 Task: Explore Airbnb accommodation in Rybinsk, Russia from 27th January 2024 to 29th January 2024 for 2 adults. Place can be entire room with 2 bedrooms having 2 beds and 1 bathroom. Property type can be flat.
Action: Mouse moved to (421, 115)
Screenshot: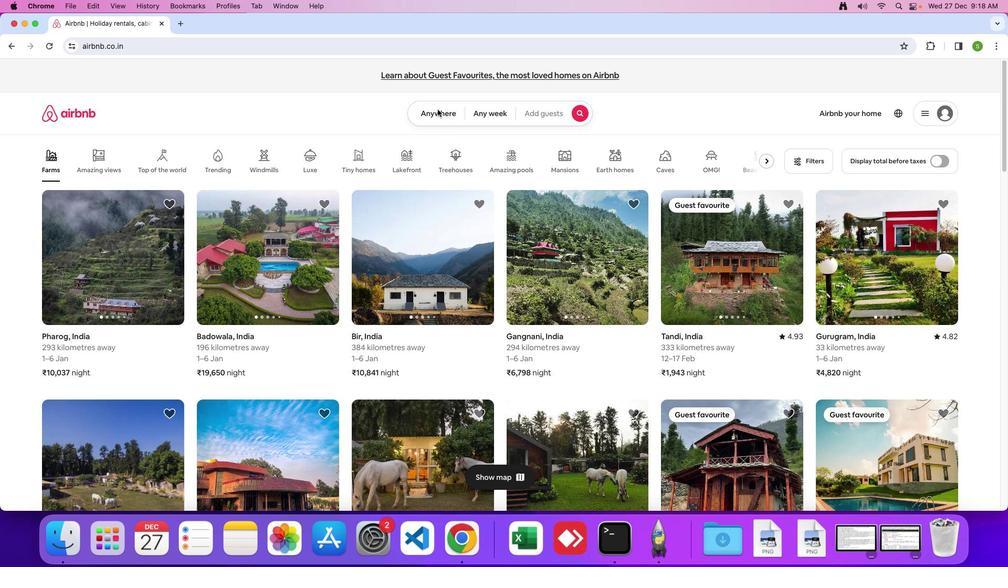 
Action: Mouse pressed left at (421, 115)
Screenshot: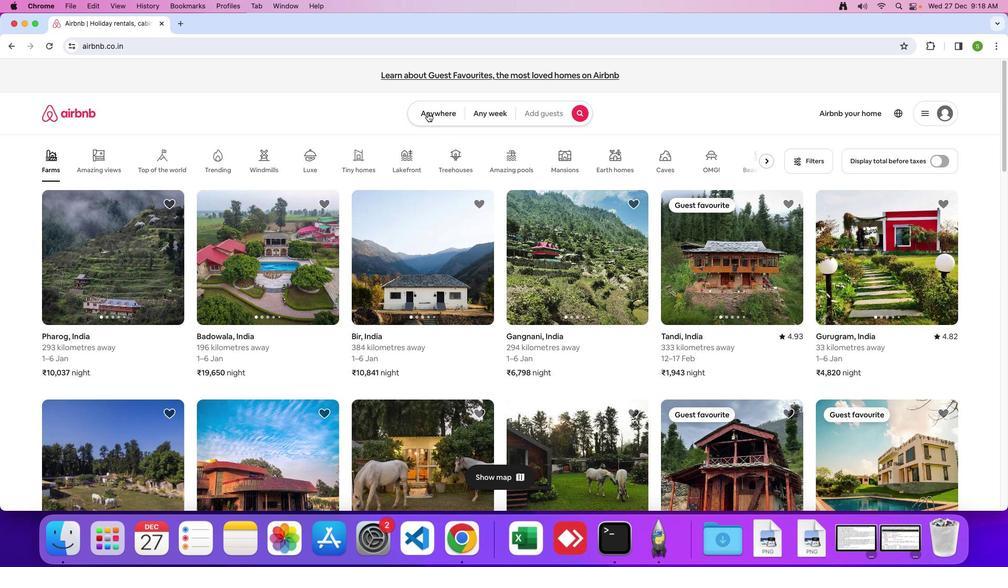 
Action: Mouse moved to (411, 117)
Screenshot: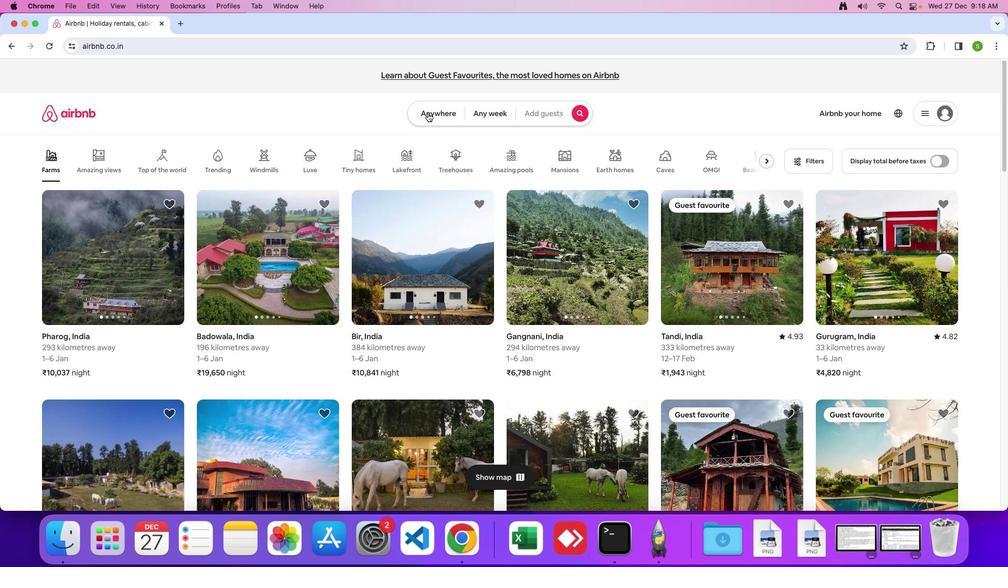 
Action: Mouse pressed left at (411, 117)
Screenshot: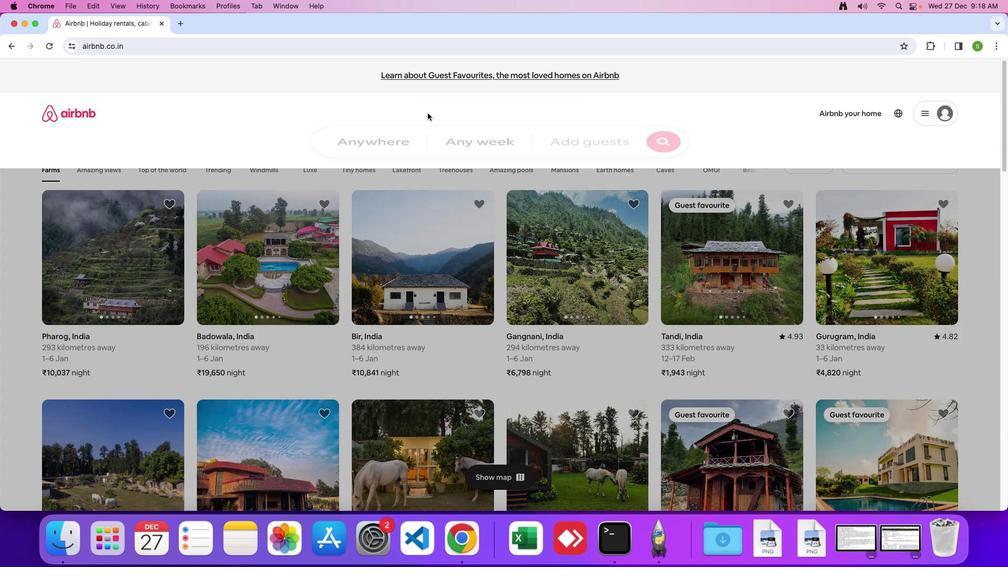 
Action: Mouse moved to (353, 148)
Screenshot: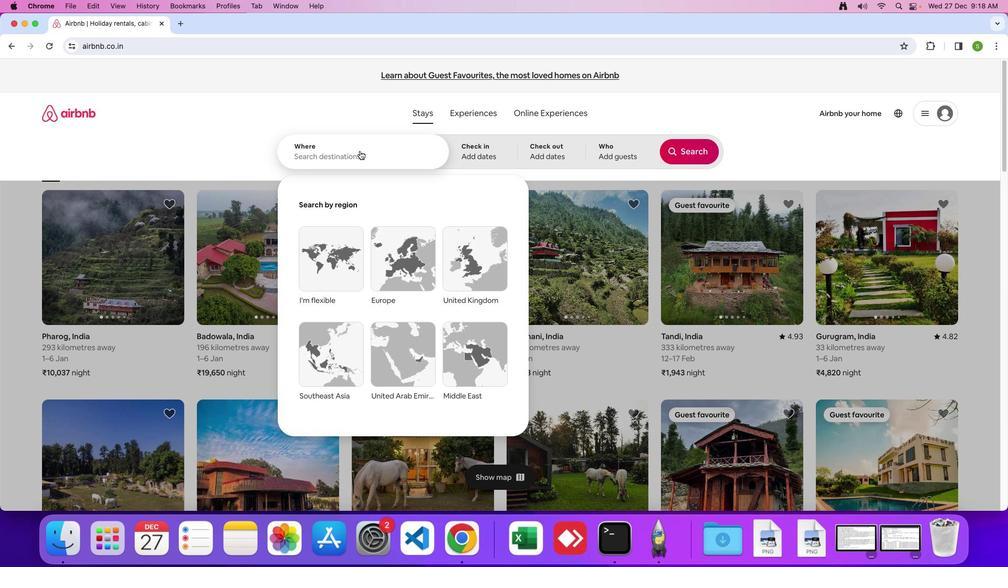 
Action: Mouse pressed left at (353, 148)
Screenshot: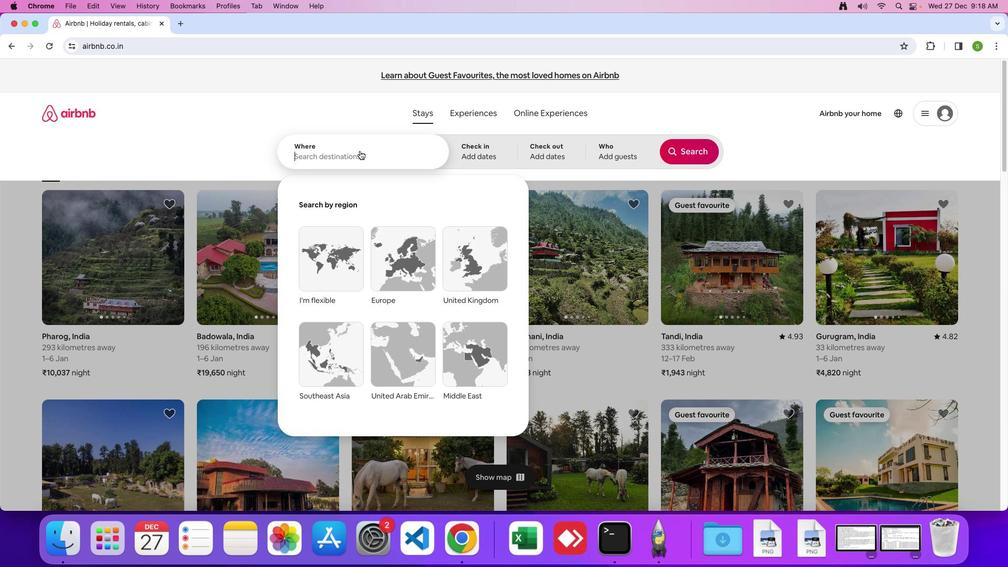 
Action: Key pressed 'R'Key.caps_lock'y''b''i''n''s''k'','Key.spaceKey.shift'R''u''s''s''i''a'Key.enter
Screenshot: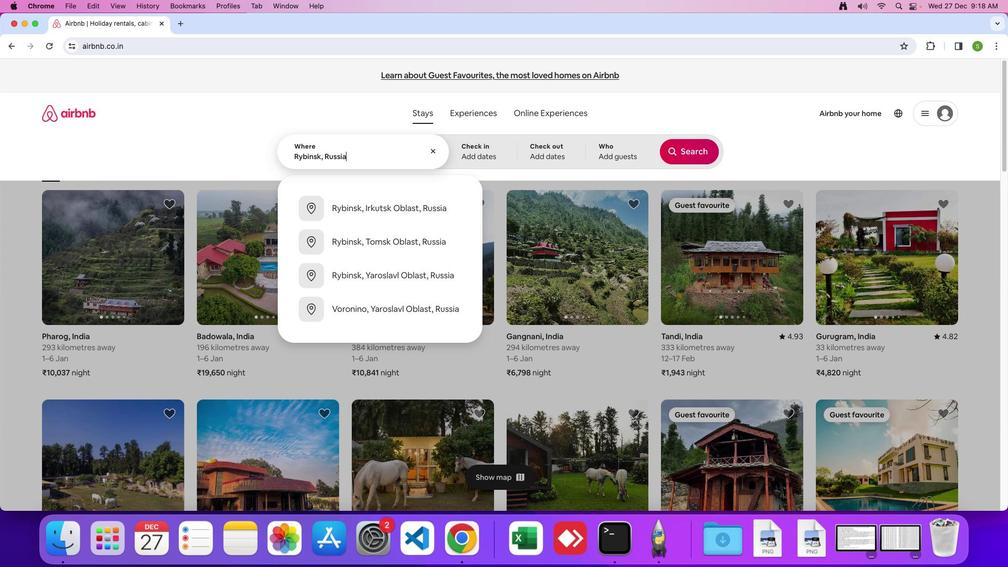 
Action: Mouse moved to (626, 311)
Screenshot: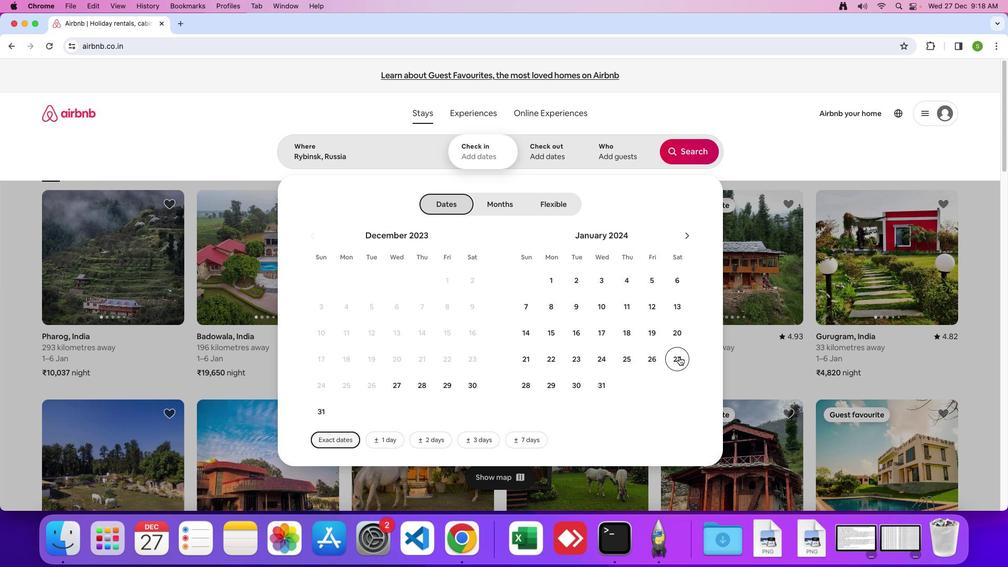 
Action: Mouse pressed left at (626, 311)
Screenshot: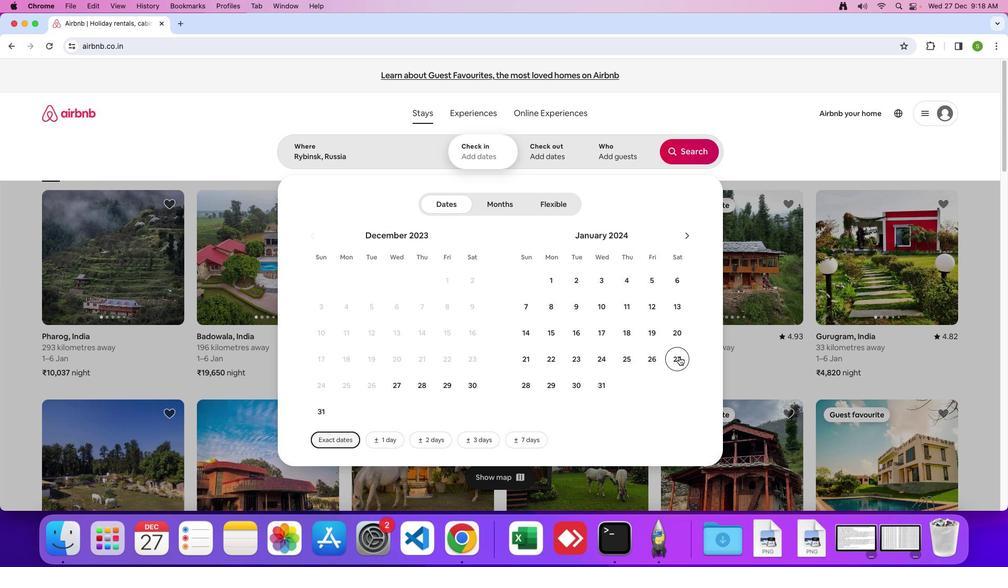 
Action: Mouse moved to (511, 337)
Screenshot: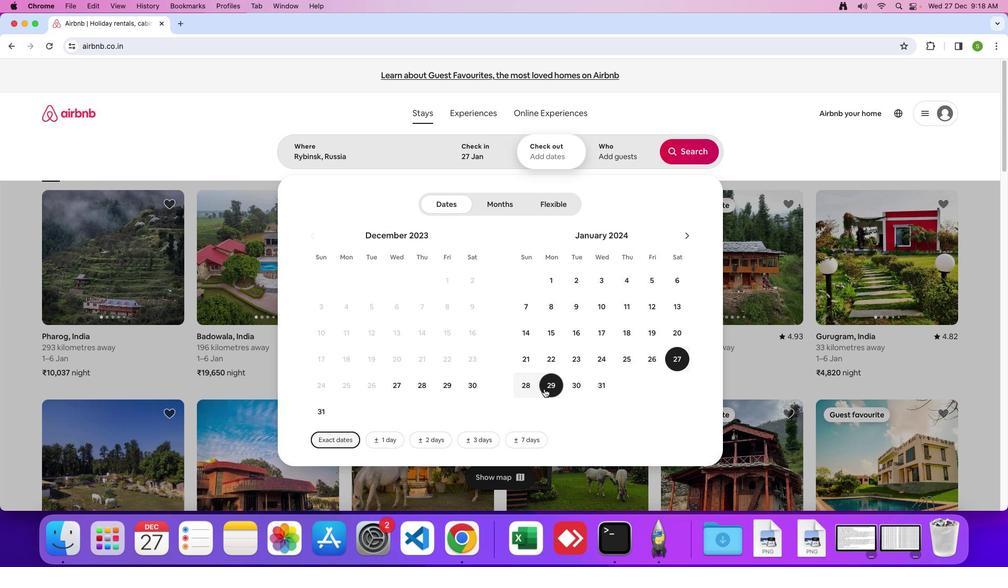 
Action: Mouse pressed left at (511, 337)
Screenshot: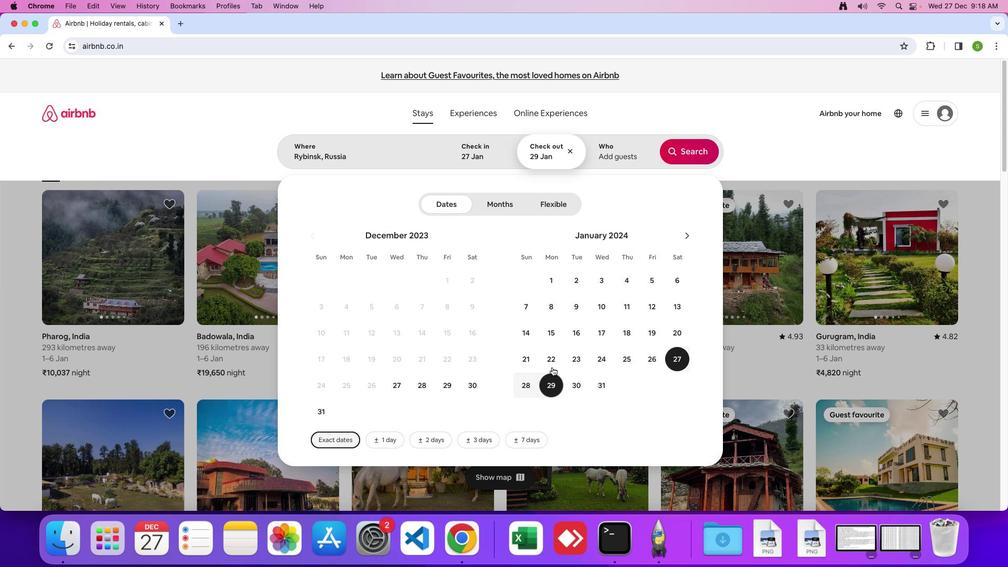 
Action: Mouse moved to (568, 154)
Screenshot: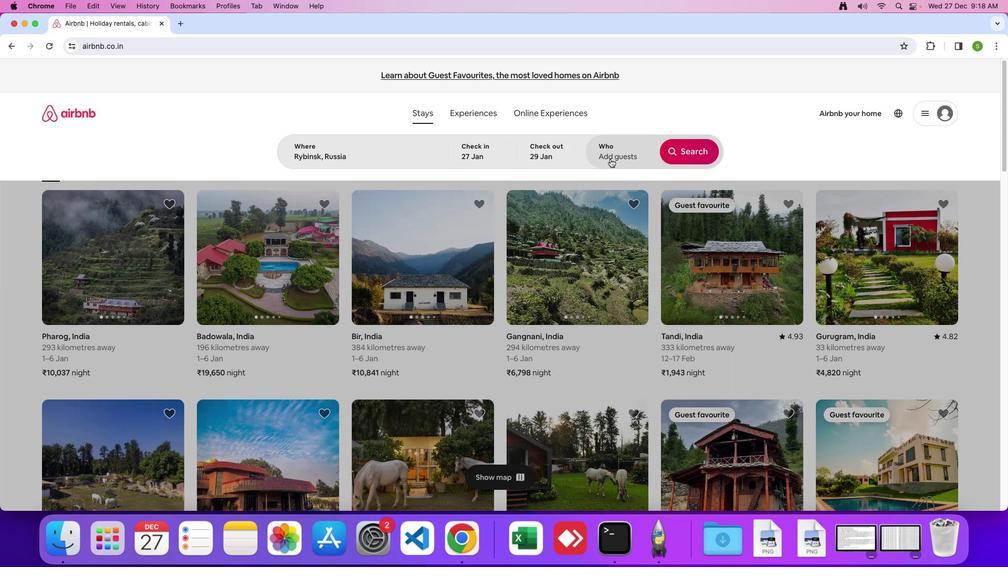 
Action: Mouse pressed left at (568, 154)
Screenshot: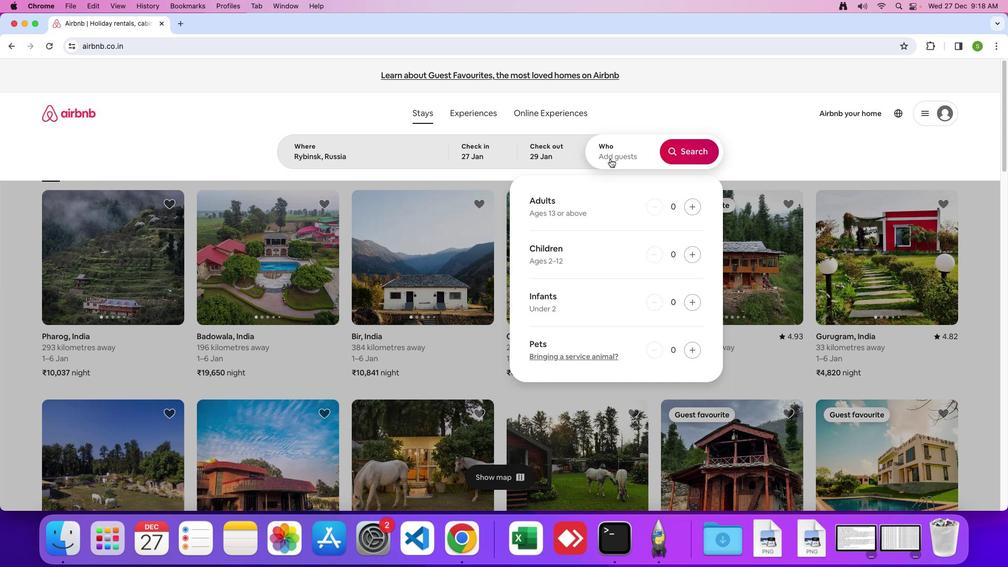 
Action: Mouse moved to (634, 192)
Screenshot: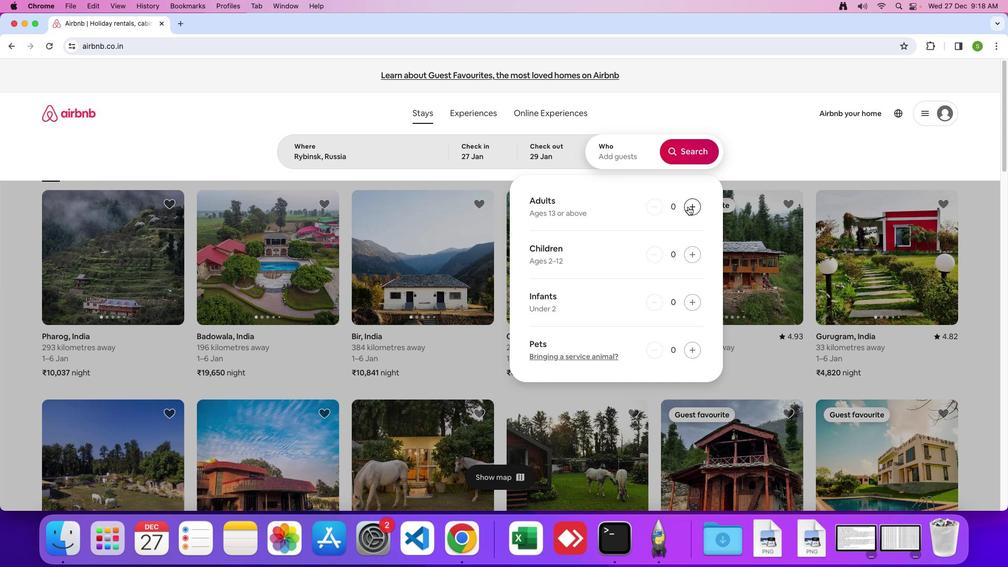 
Action: Mouse pressed left at (634, 192)
Screenshot: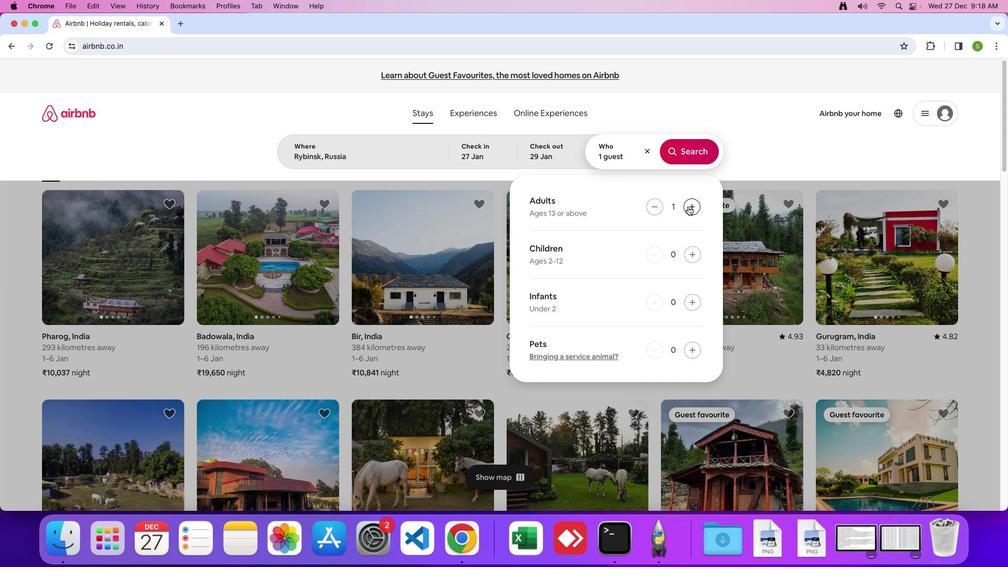 
Action: Mouse pressed left at (634, 192)
Screenshot: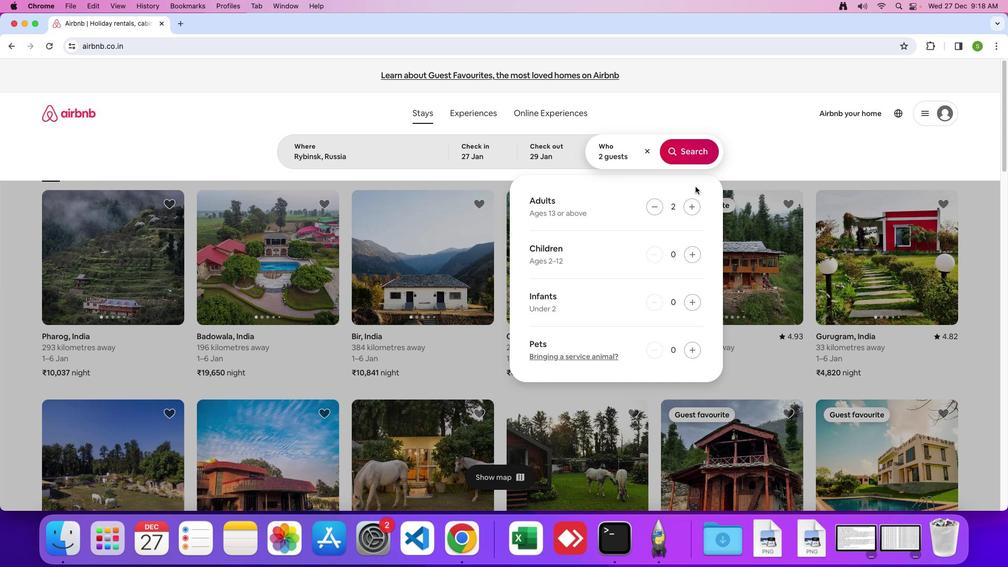 
Action: Mouse moved to (641, 148)
Screenshot: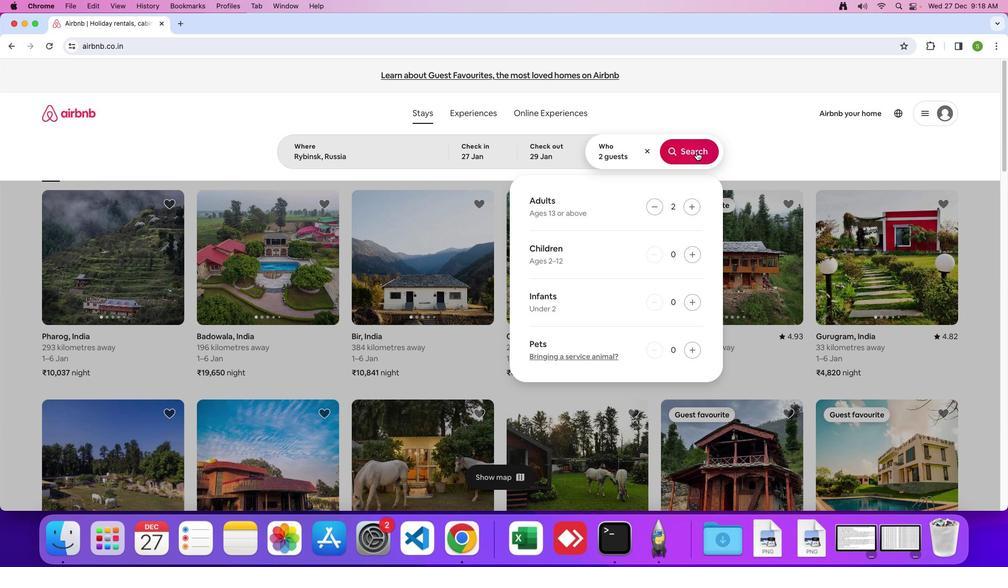 
Action: Mouse pressed left at (641, 148)
Screenshot: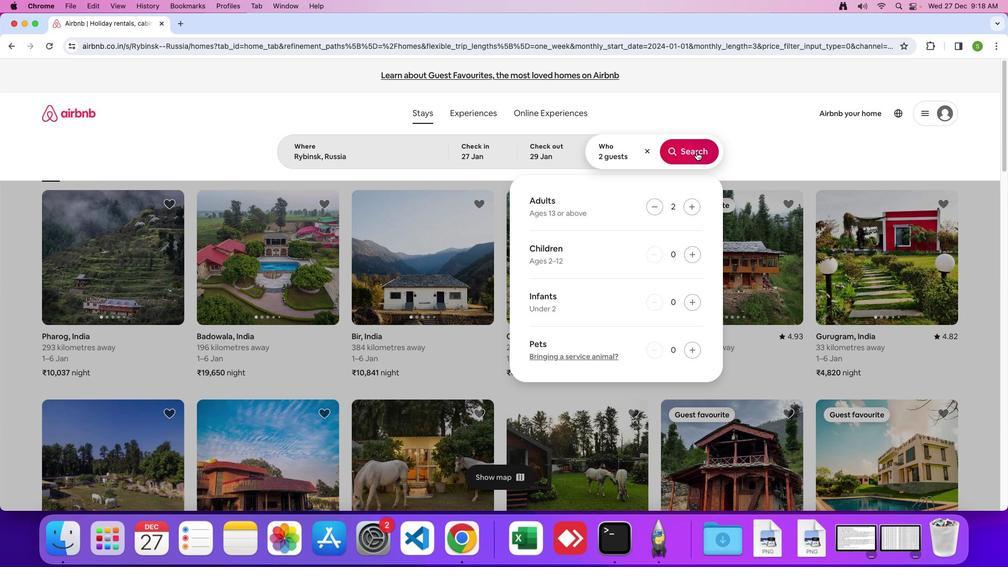 
Action: Mouse moved to (769, 123)
Screenshot: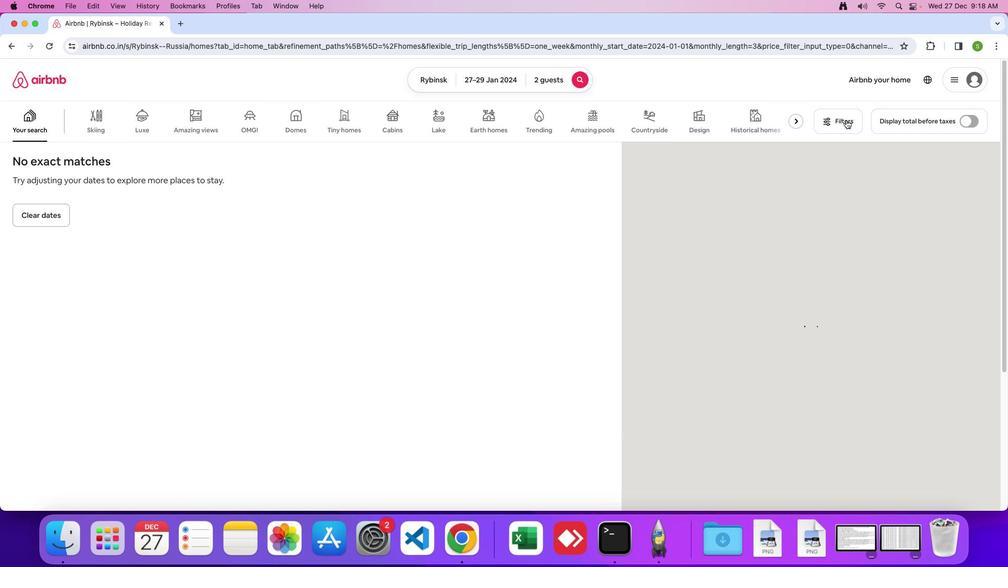 
Action: Mouse pressed left at (769, 123)
Screenshot: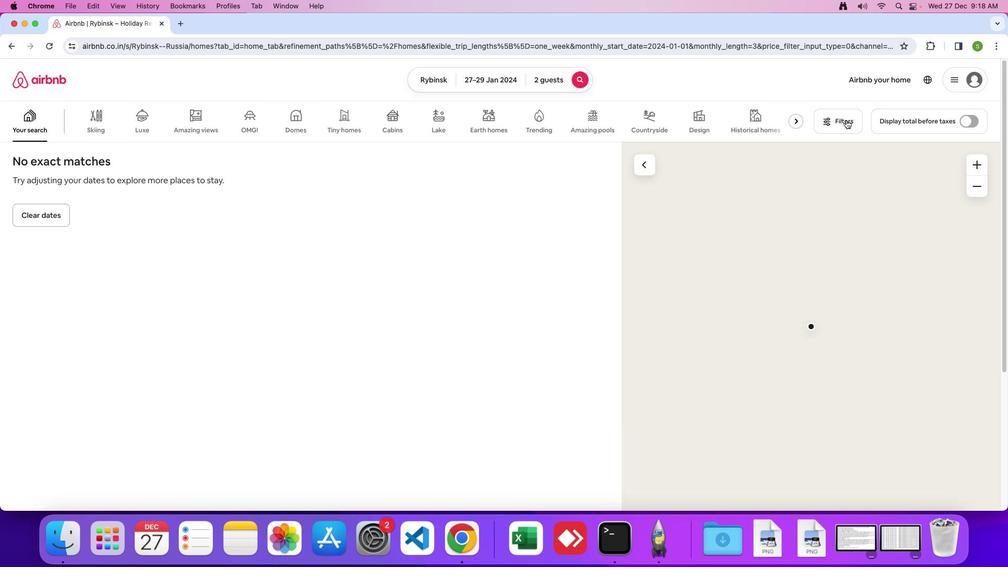 
Action: Mouse moved to (464, 279)
Screenshot: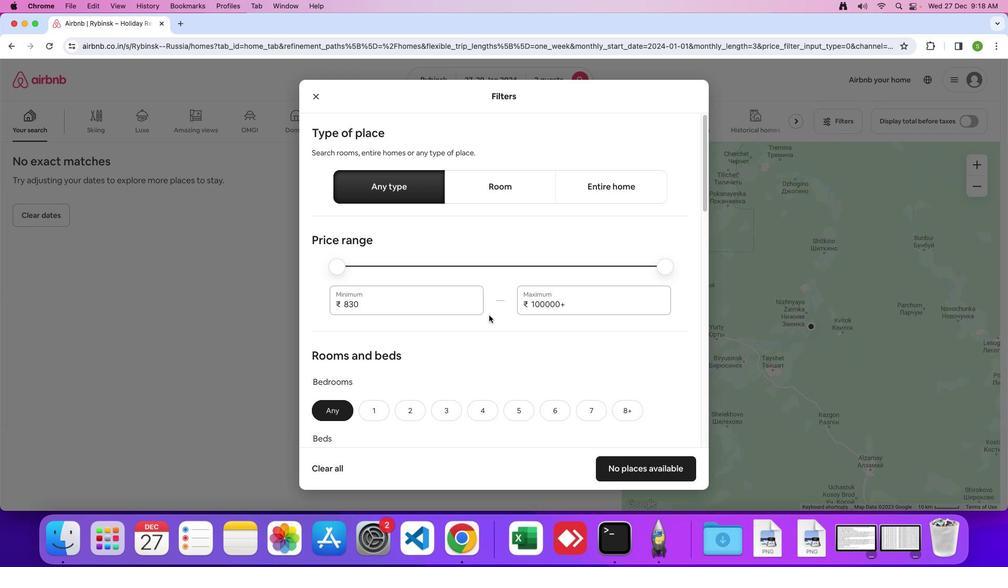 
Action: Mouse scrolled (464, 279) with delta (46, 27)
Screenshot: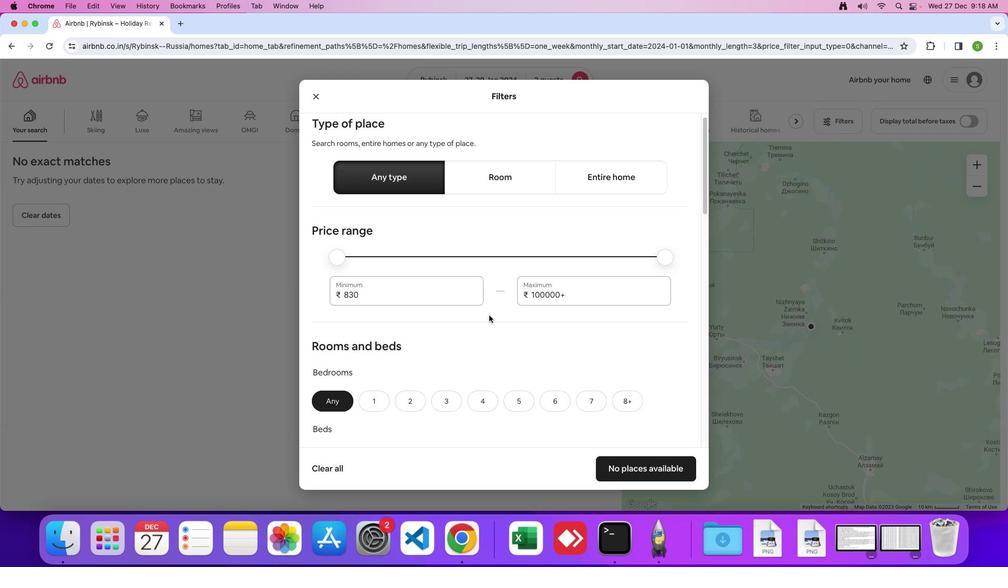 
Action: Mouse scrolled (464, 279) with delta (46, 27)
Screenshot: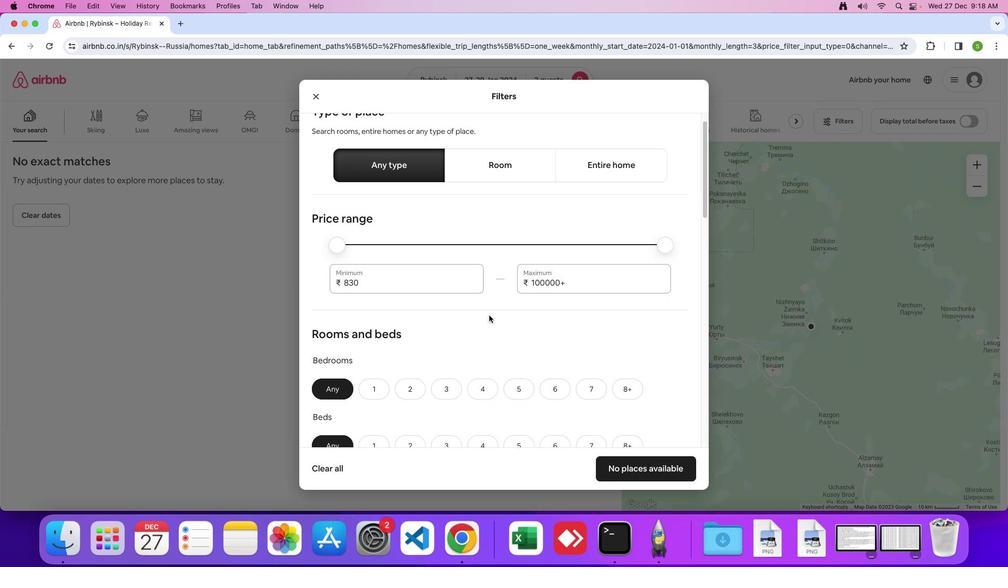 
Action: Mouse scrolled (464, 279) with delta (46, 27)
Screenshot: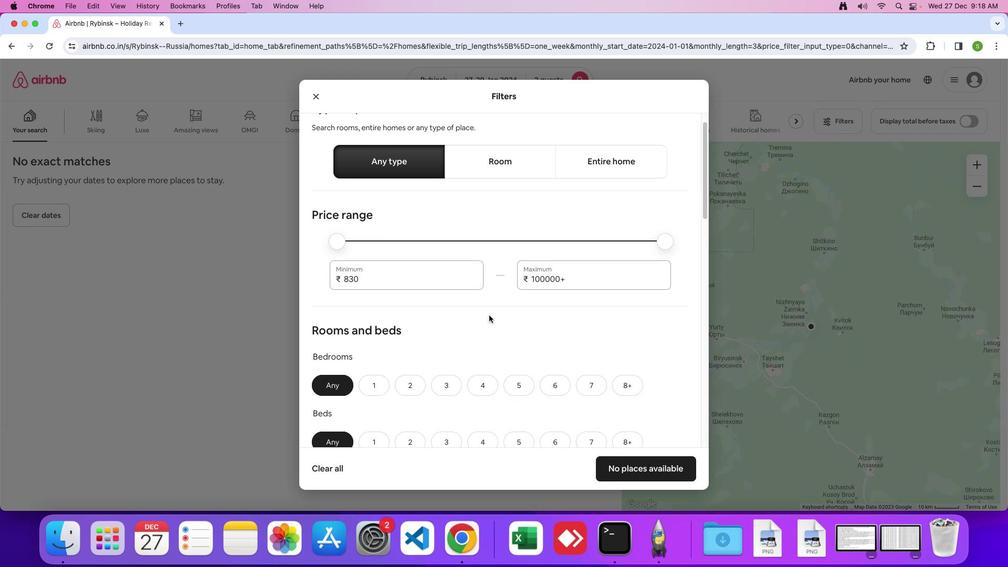 
Action: Mouse scrolled (464, 279) with delta (46, 27)
Screenshot: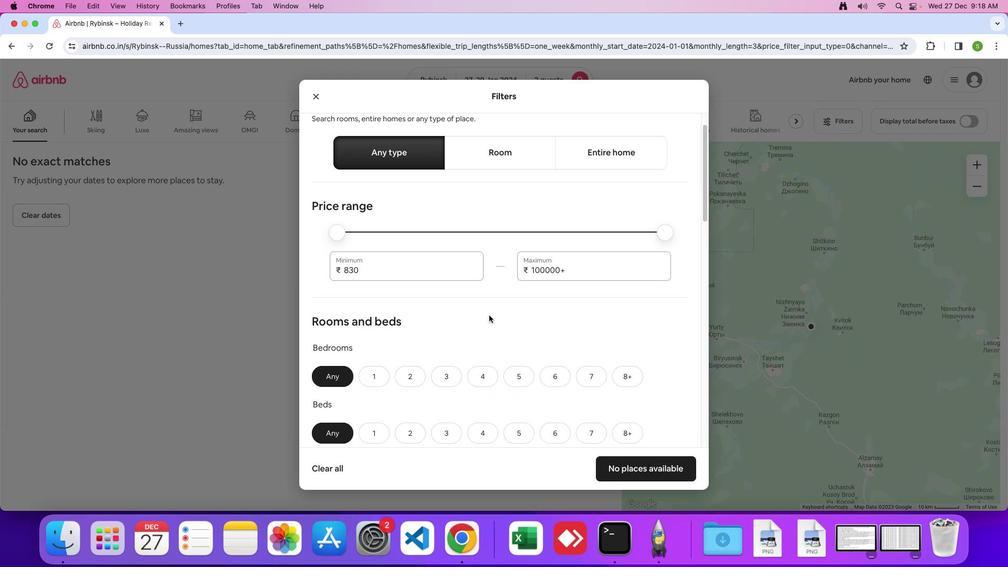 
Action: Mouse scrolled (464, 279) with delta (46, 27)
Screenshot: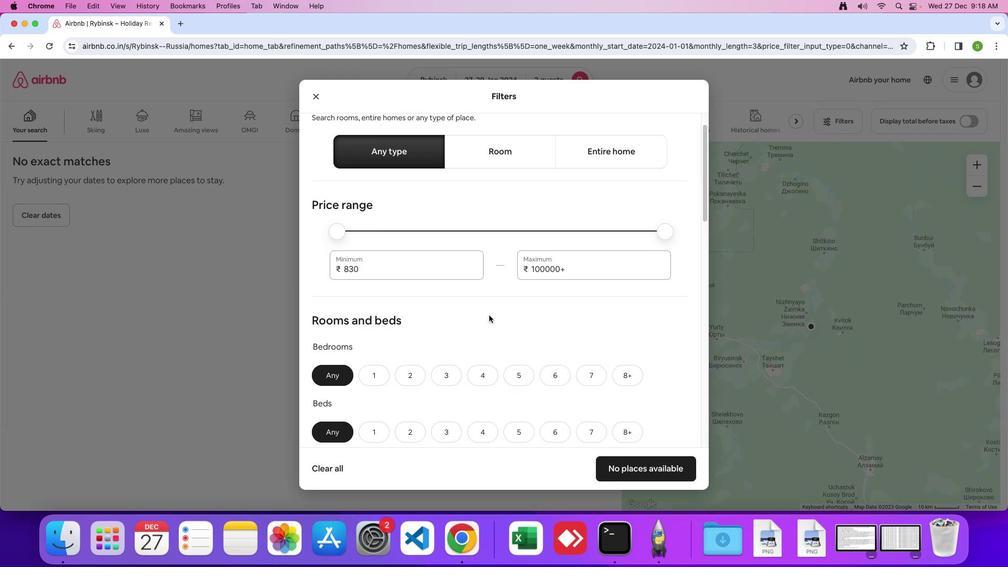 
Action: Mouse scrolled (464, 279) with delta (46, 27)
Screenshot: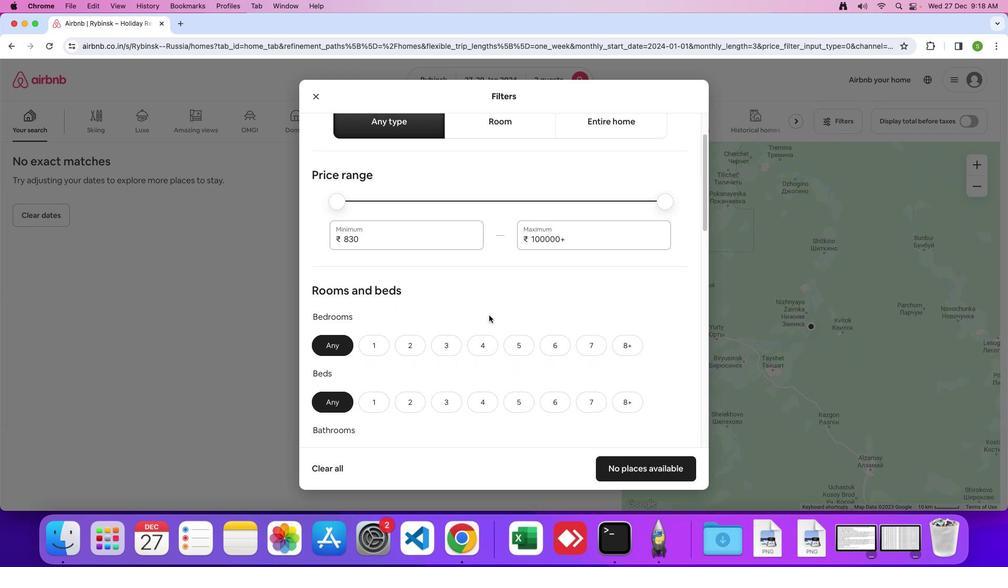 
Action: Mouse scrolled (464, 279) with delta (46, 27)
Screenshot: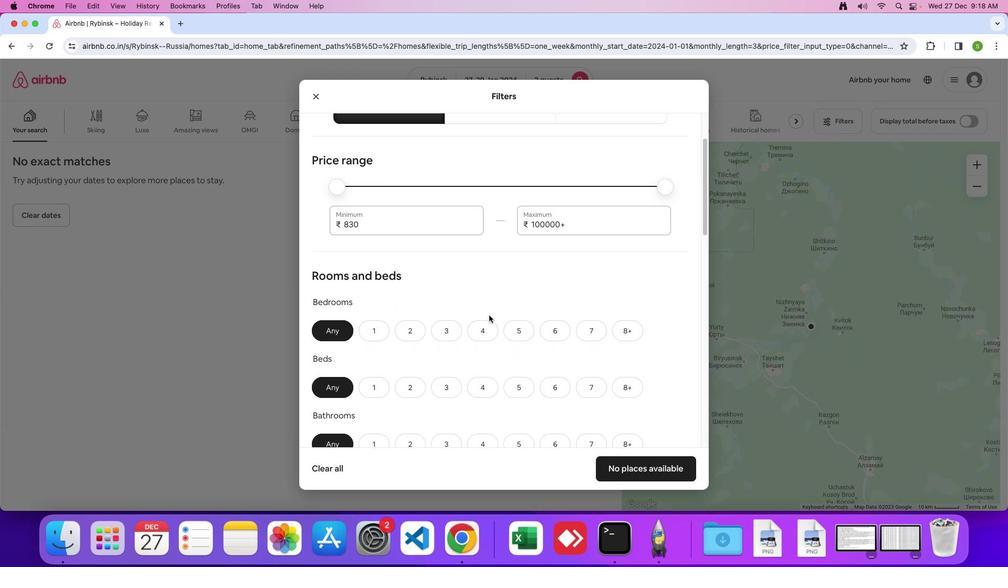 
Action: Mouse scrolled (464, 279) with delta (46, 27)
Screenshot: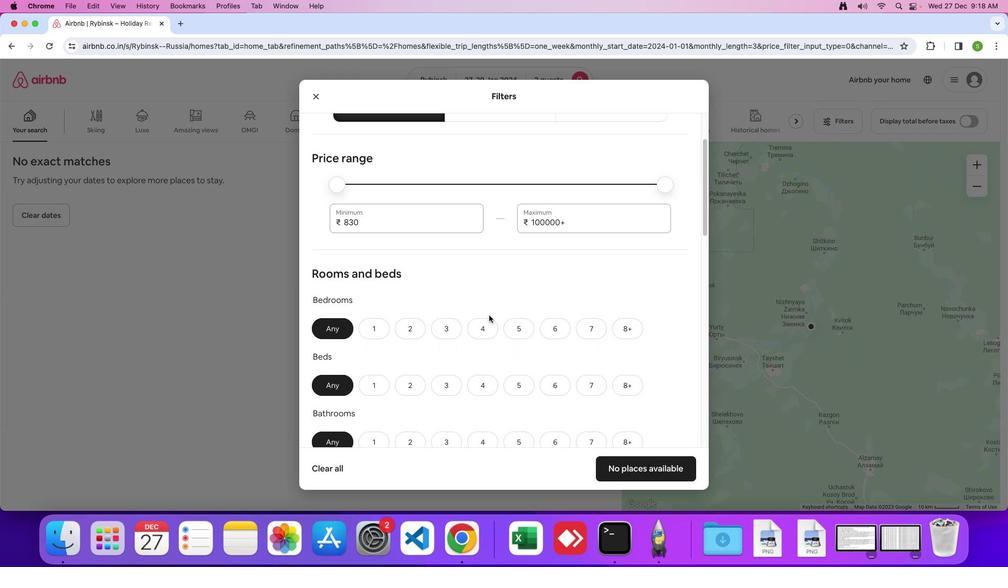 
Action: Mouse scrolled (464, 279) with delta (46, 27)
Screenshot: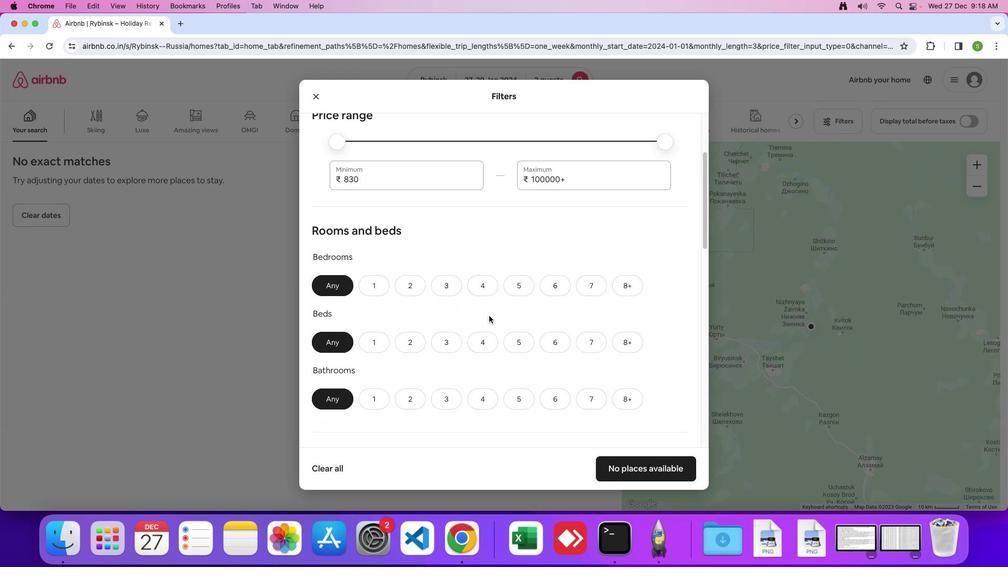 
Action: Mouse scrolled (464, 279) with delta (46, 27)
Screenshot: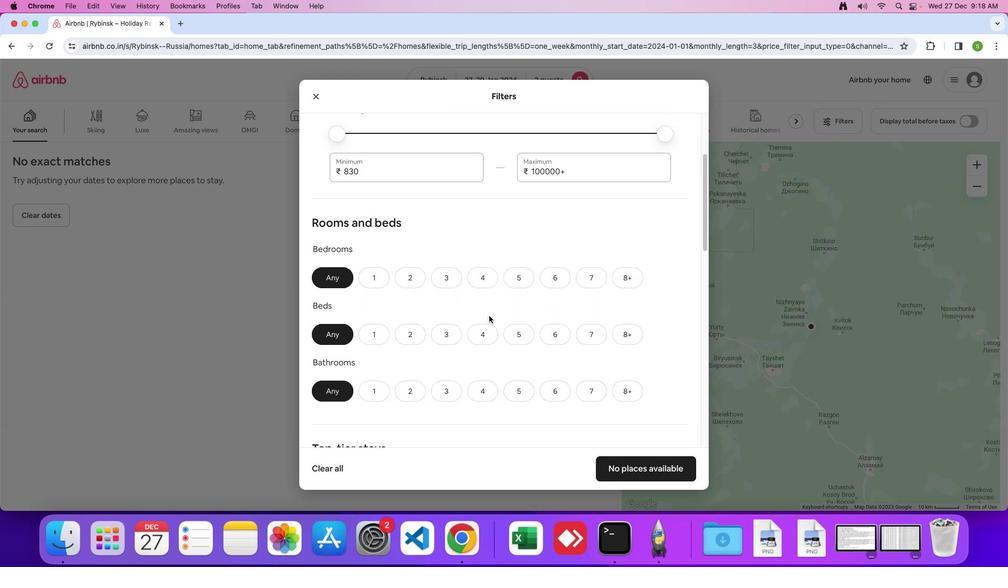 
Action: Mouse scrolled (464, 279) with delta (46, 27)
Screenshot: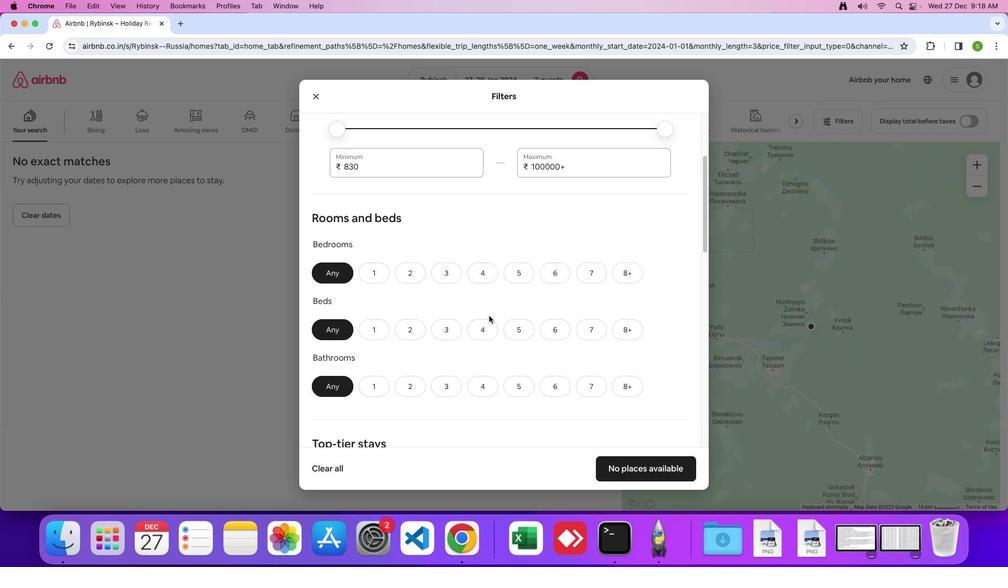 
Action: Mouse moved to (464, 279)
Screenshot: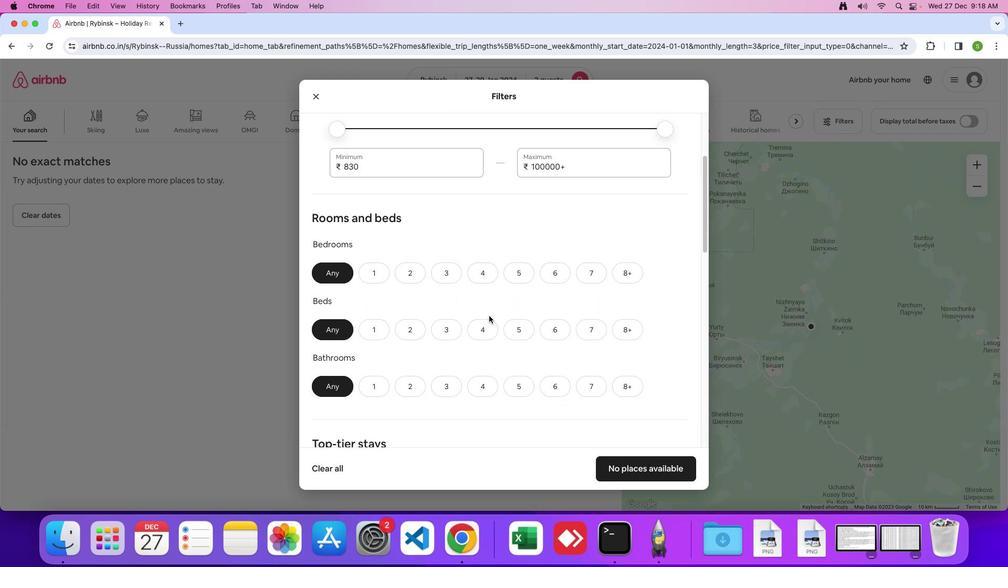 
Action: Mouse scrolled (464, 279) with delta (46, 27)
Screenshot: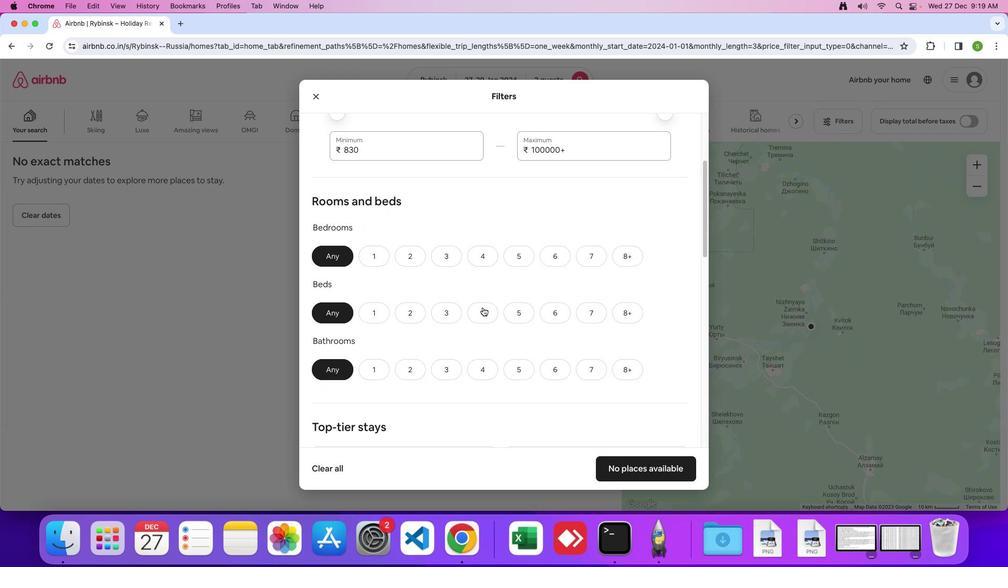 
Action: Mouse scrolled (464, 279) with delta (46, 27)
Screenshot: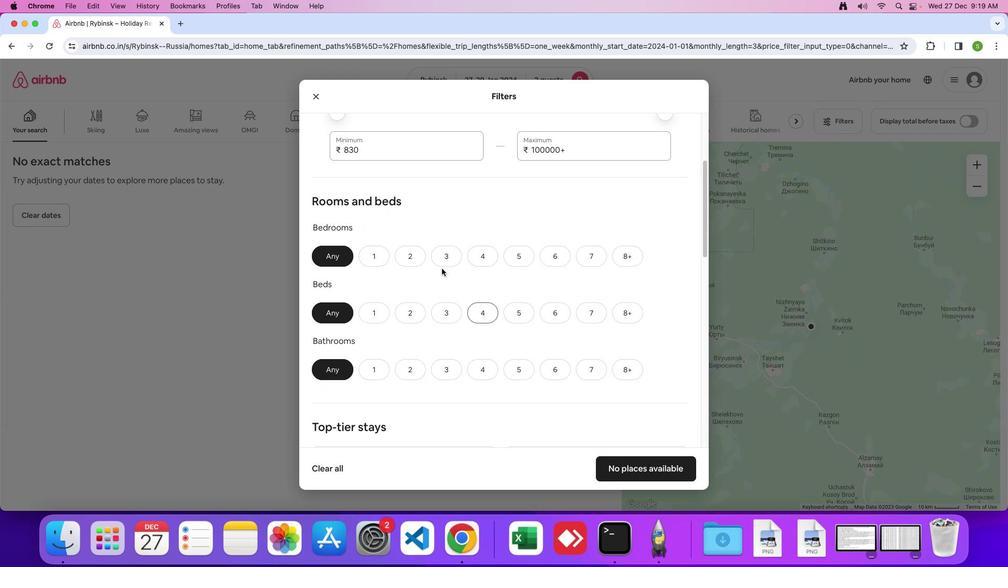 
Action: Mouse moved to (405, 231)
Screenshot: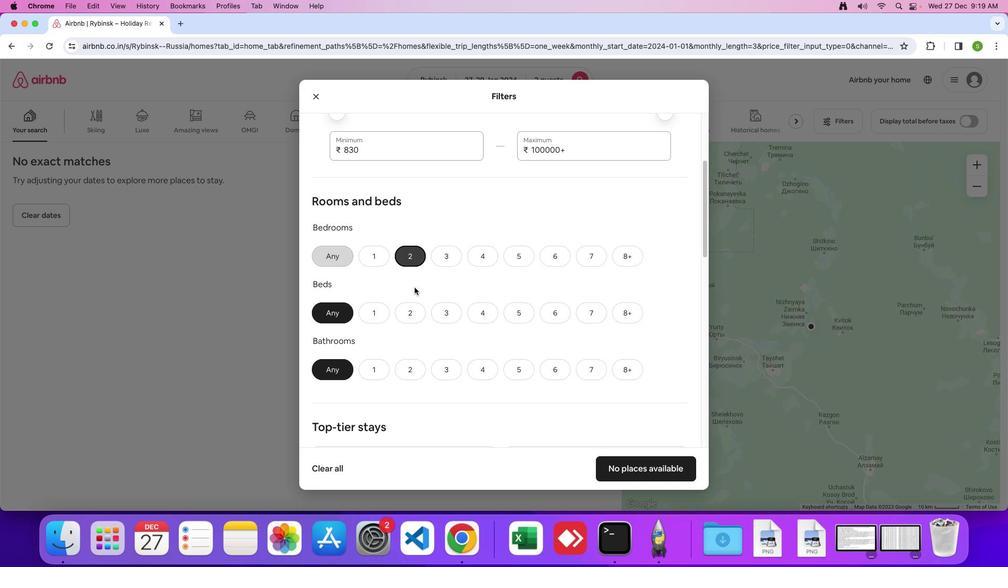 
Action: Mouse pressed left at (405, 231)
Screenshot: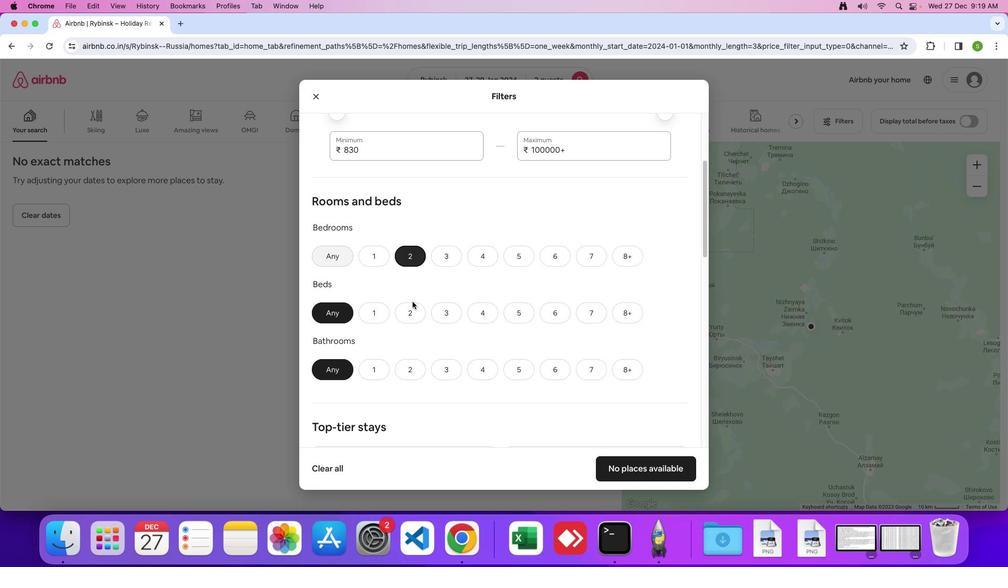 
Action: Mouse moved to (397, 278)
Screenshot: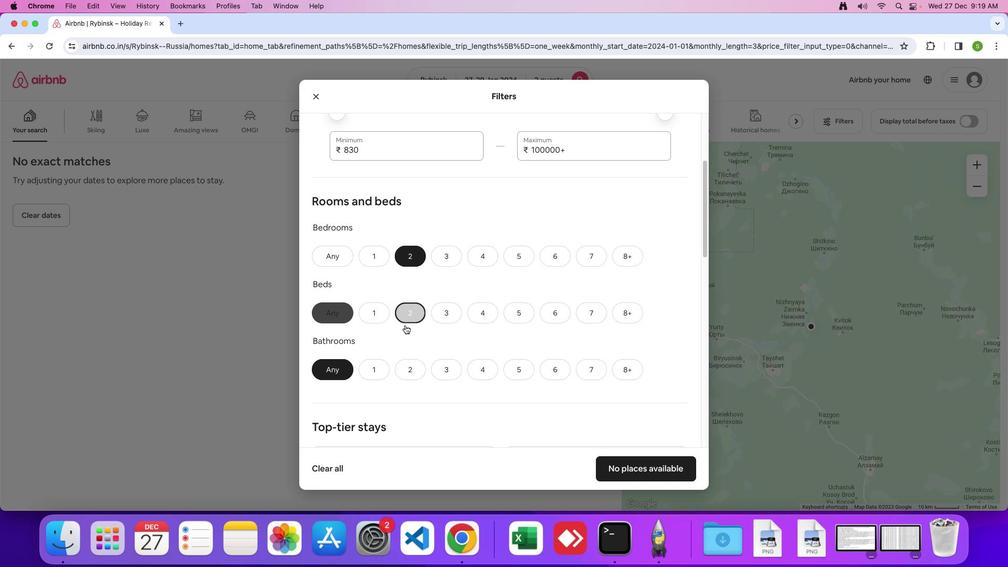 
Action: Mouse pressed left at (397, 278)
Screenshot: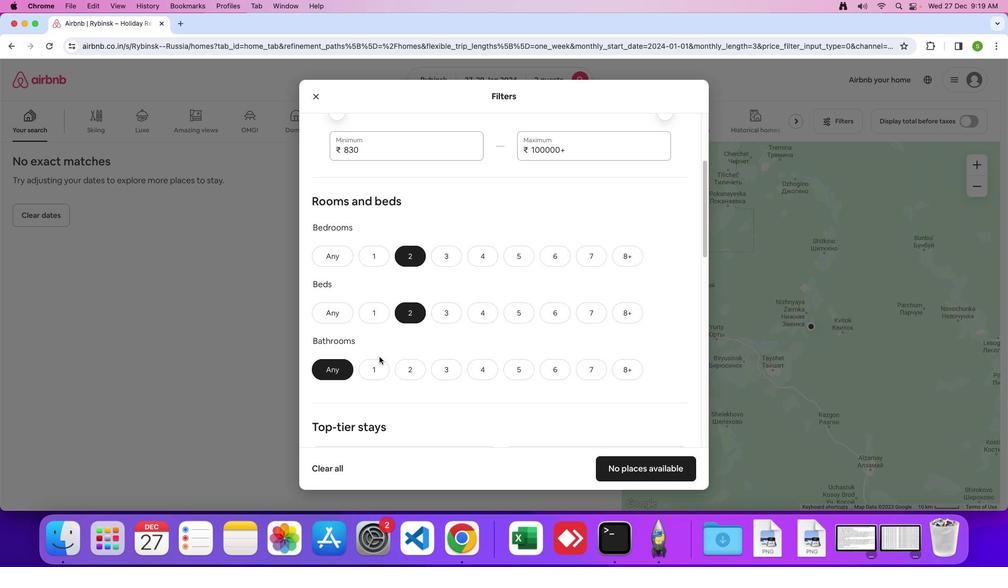 
Action: Mouse moved to (366, 318)
Screenshot: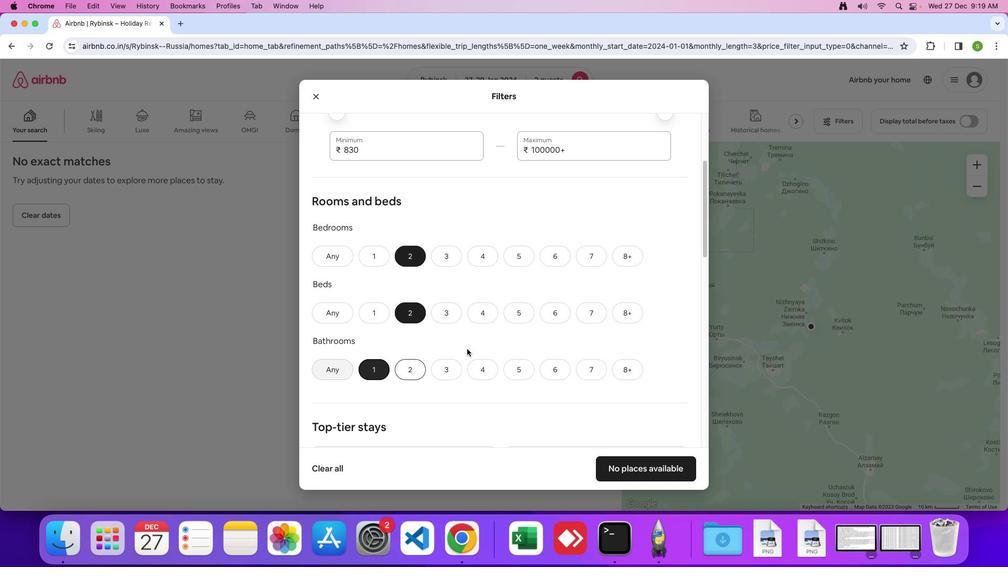 
Action: Mouse pressed left at (366, 318)
Screenshot: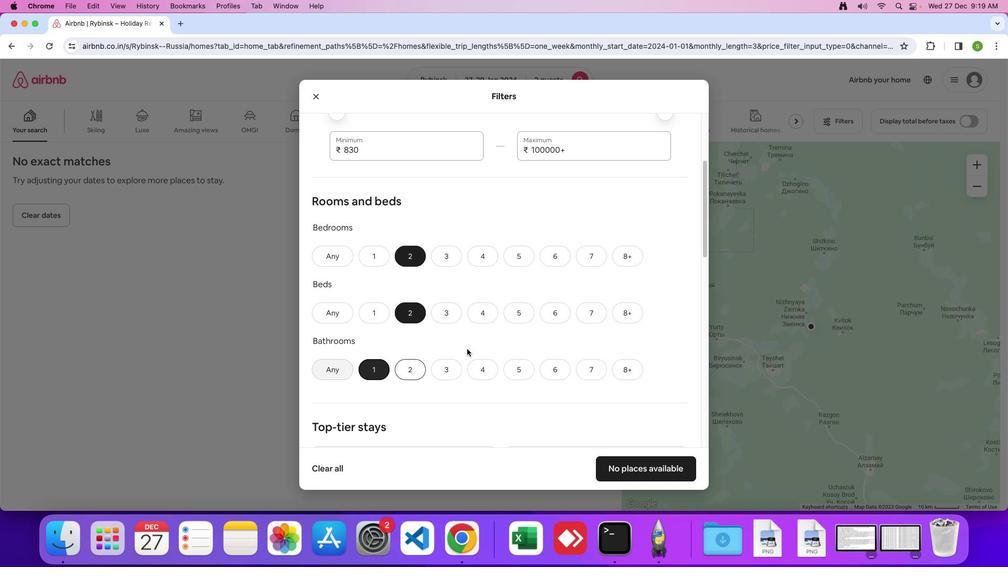 
Action: Mouse moved to (473, 297)
Screenshot: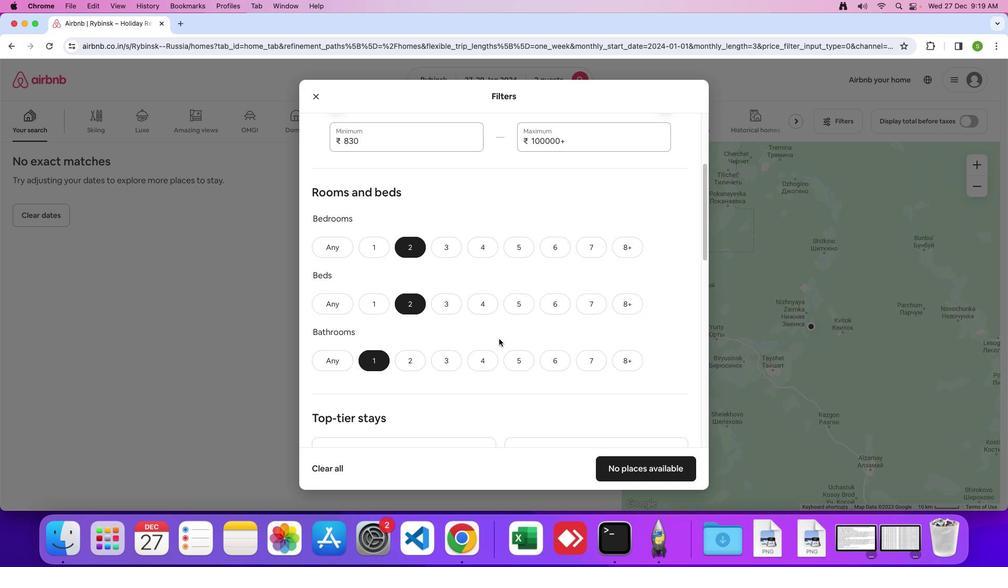 
Action: Mouse scrolled (473, 297) with delta (46, 27)
Screenshot: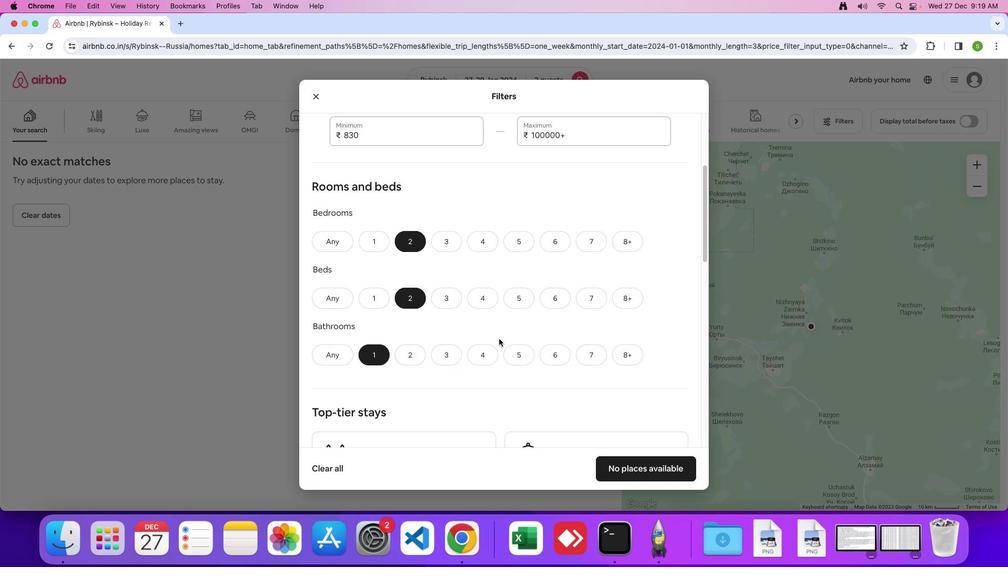 
Action: Mouse scrolled (473, 297) with delta (46, 27)
Screenshot: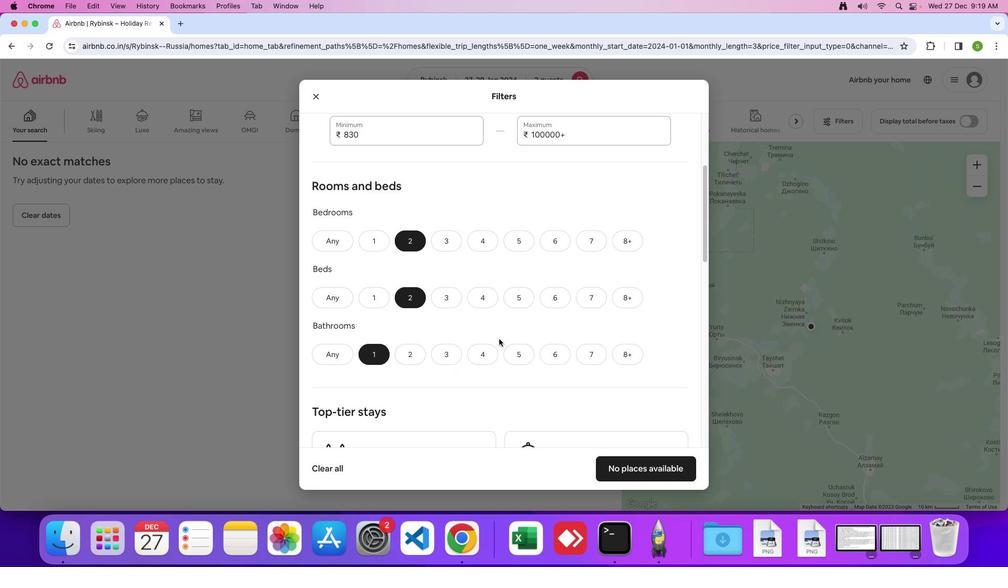 
Action: Mouse scrolled (473, 297) with delta (46, 27)
Screenshot: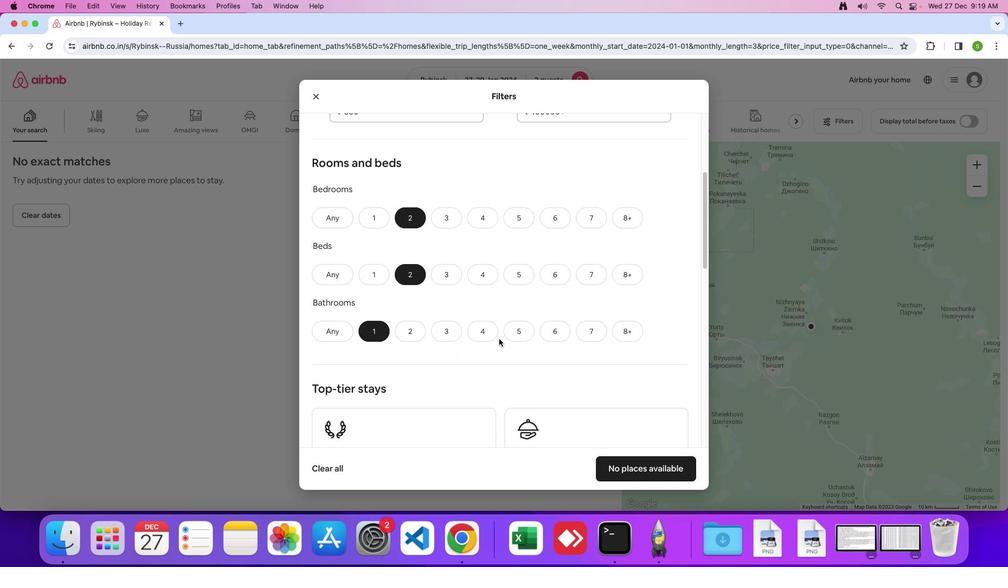 
Action: Mouse scrolled (473, 297) with delta (46, 27)
Screenshot: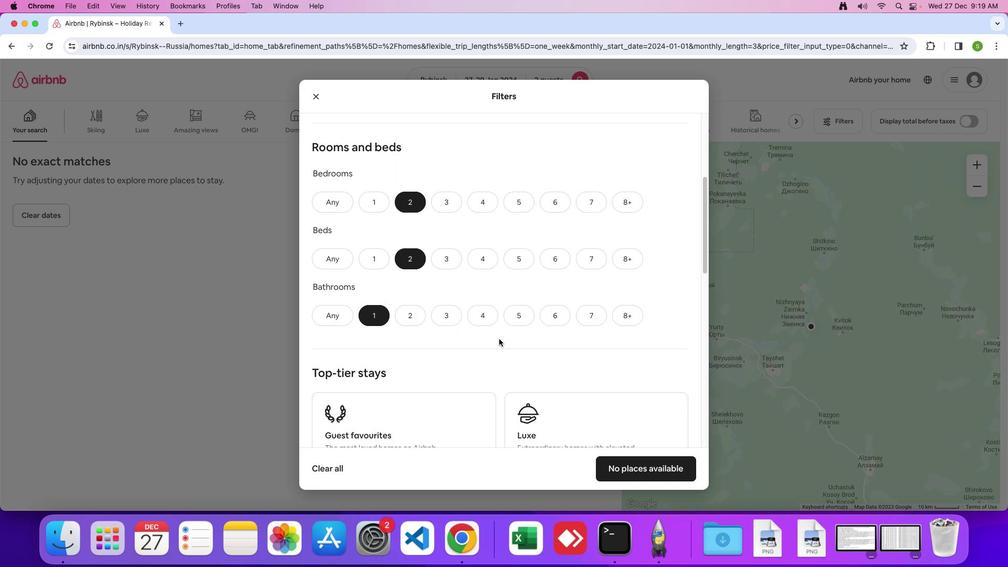 
Action: Mouse scrolled (473, 297) with delta (46, 27)
Screenshot: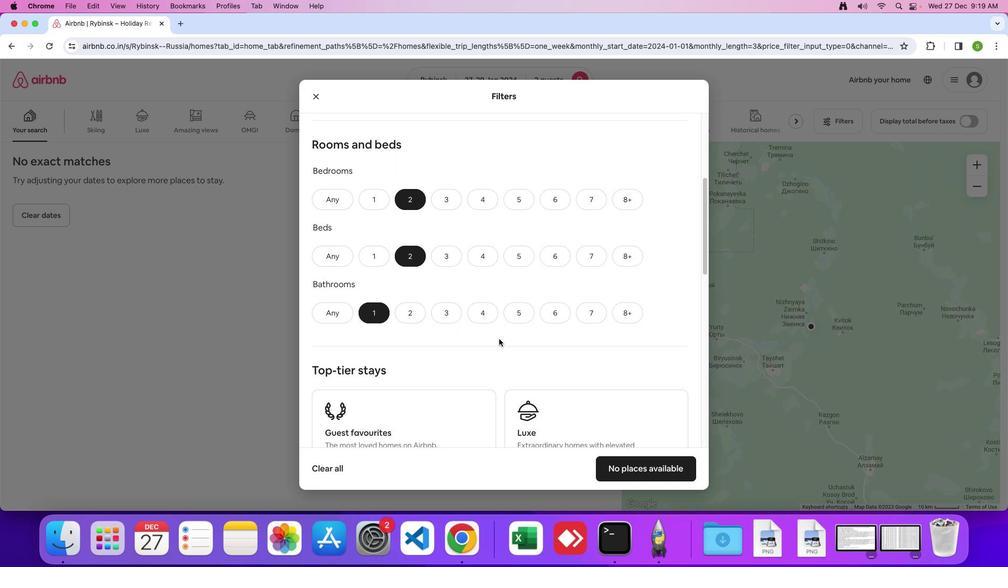
Action: Mouse scrolled (473, 297) with delta (46, 27)
Screenshot: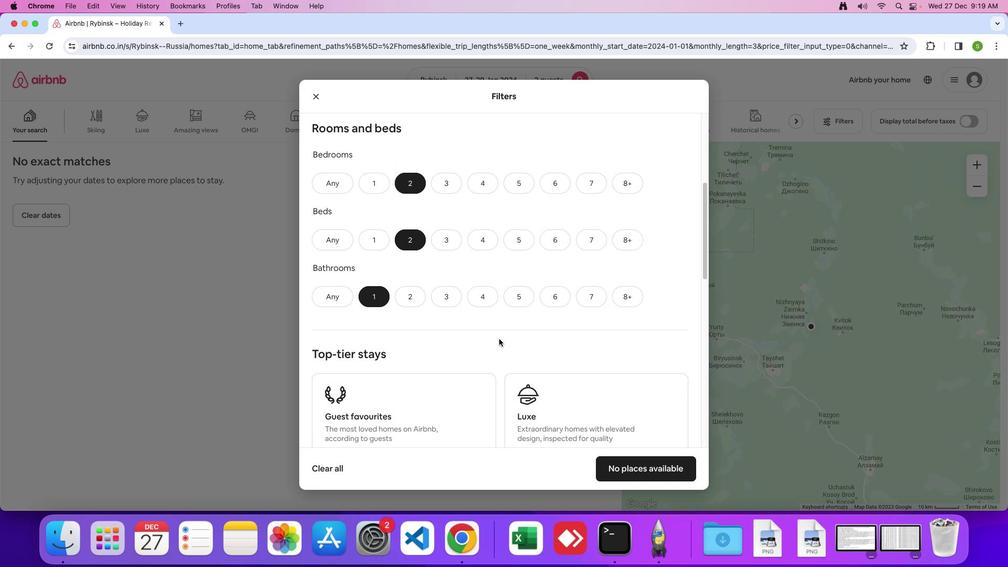 
Action: Mouse scrolled (473, 297) with delta (46, 27)
Screenshot: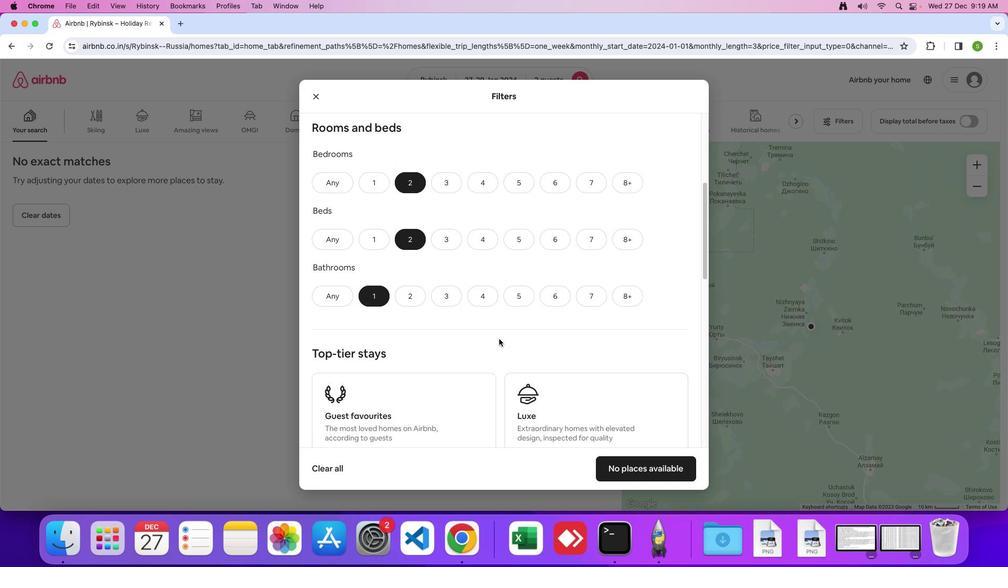 
Action: Mouse scrolled (473, 297) with delta (46, 27)
Screenshot: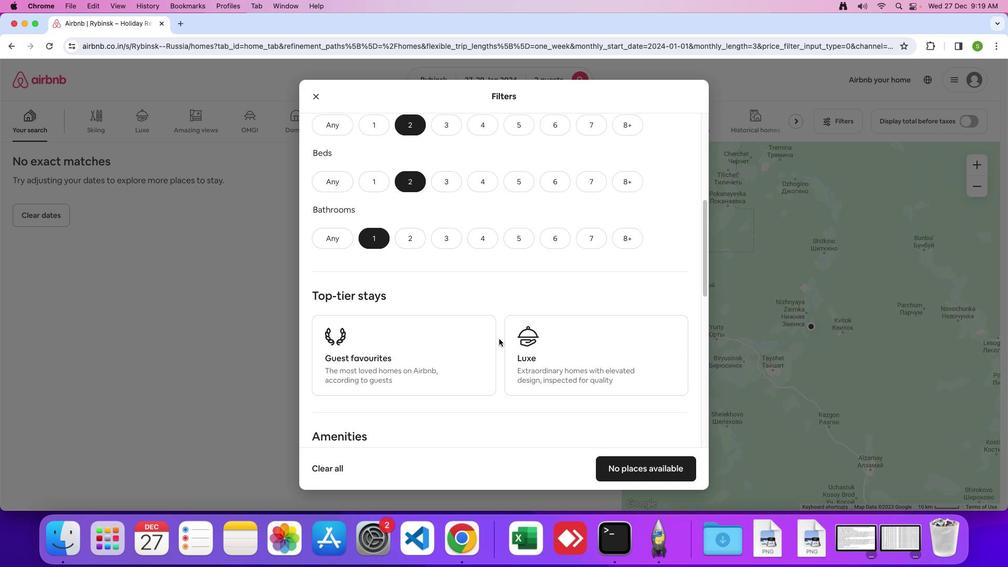 
Action: Mouse scrolled (473, 297) with delta (46, 27)
Screenshot: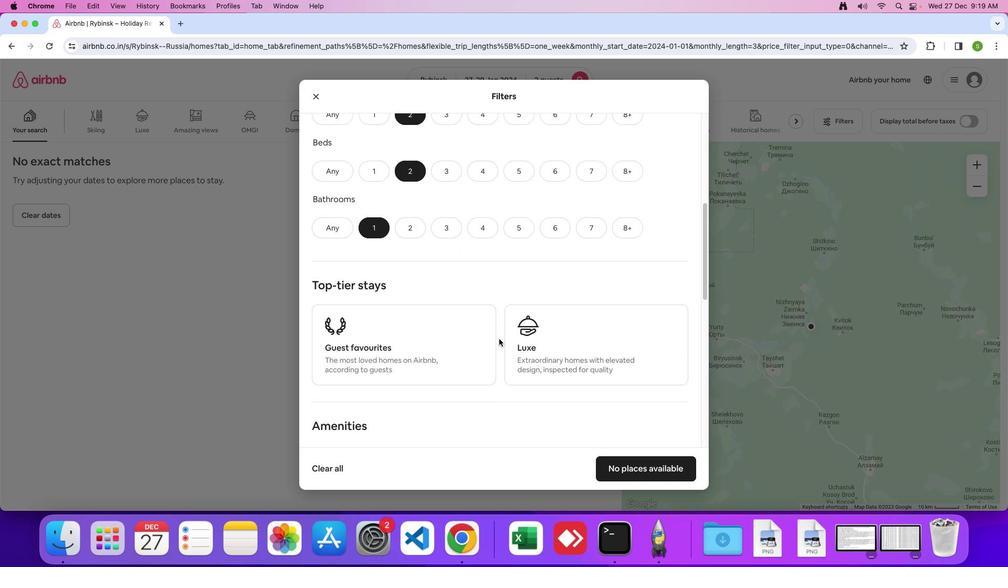 
Action: Mouse scrolled (473, 297) with delta (46, 27)
Screenshot: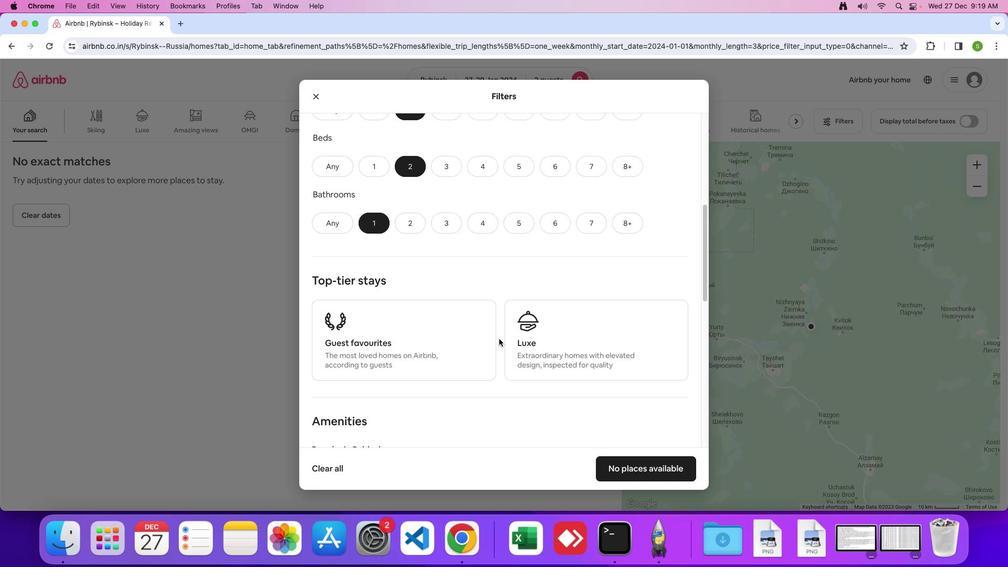 
Action: Mouse scrolled (473, 297) with delta (46, 27)
Screenshot: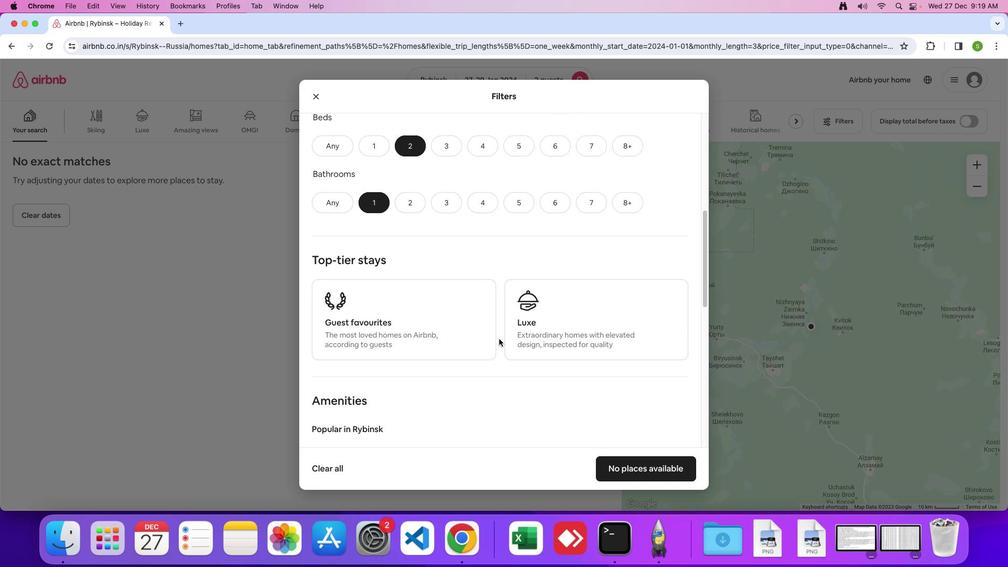 
Action: Mouse scrolled (473, 297) with delta (46, 27)
Screenshot: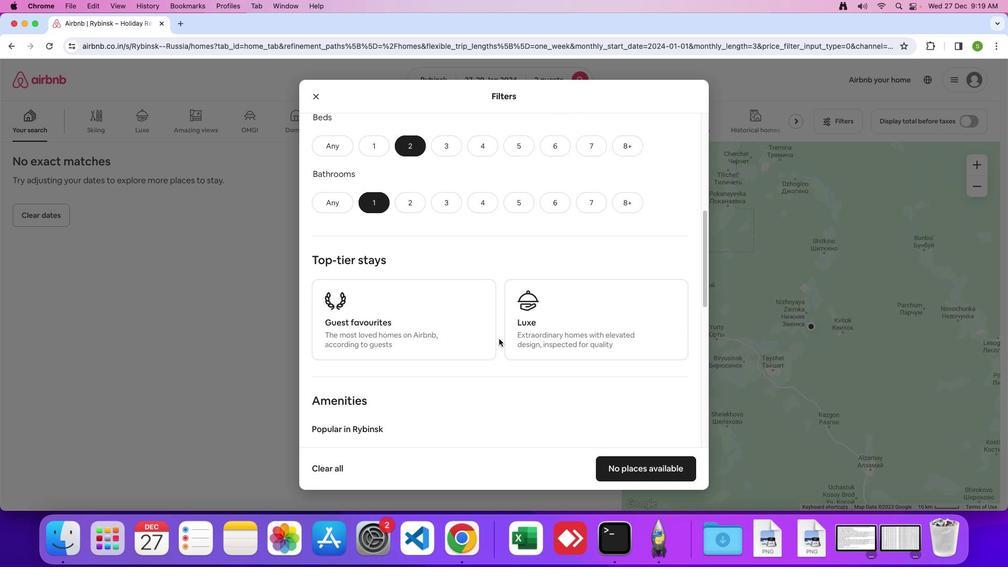 
Action: Mouse scrolled (473, 297) with delta (46, 27)
Screenshot: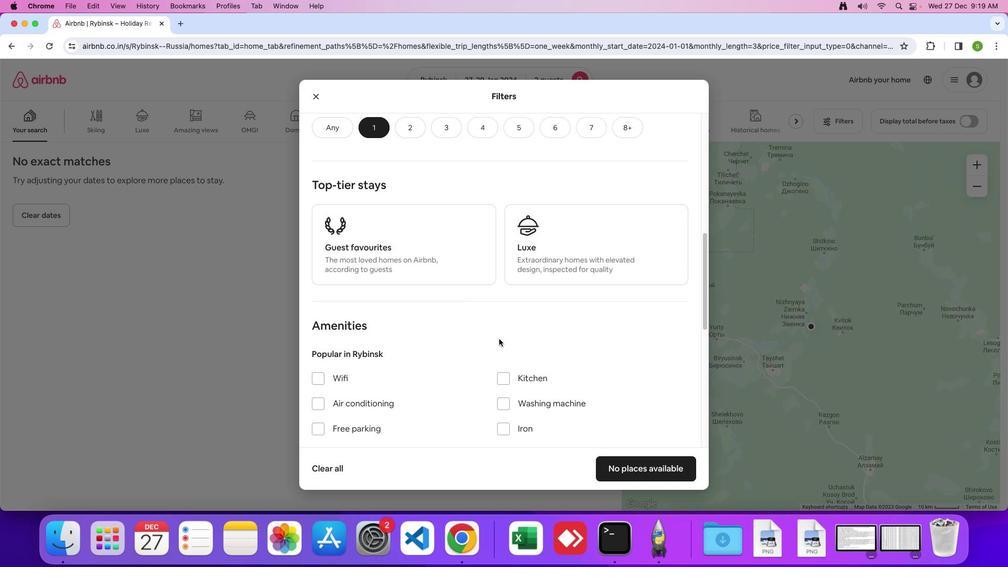 
Action: Mouse scrolled (473, 297) with delta (46, 27)
Screenshot: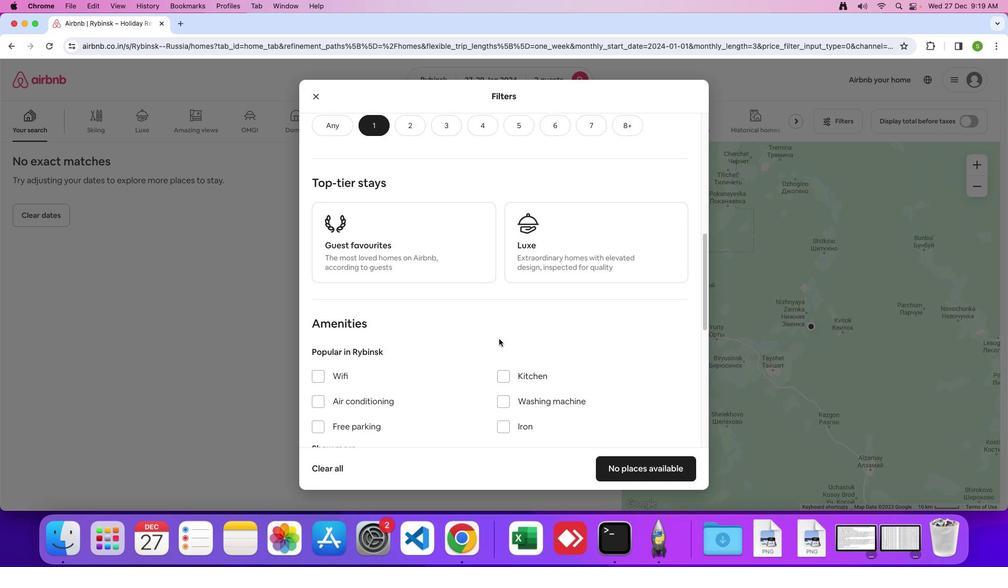 
Action: Mouse scrolled (473, 297) with delta (46, 27)
Screenshot: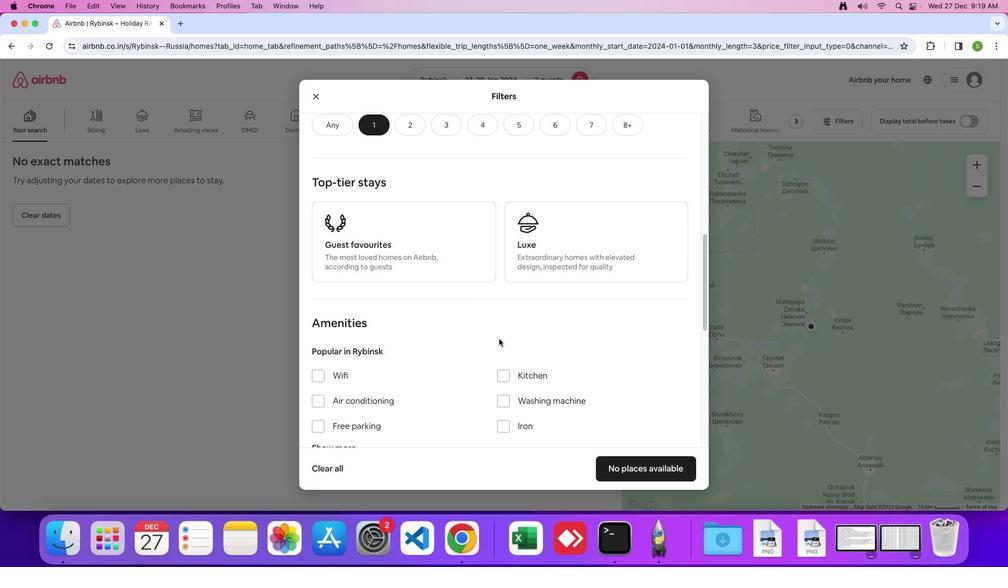 
Action: Mouse scrolled (473, 297) with delta (46, 27)
Screenshot: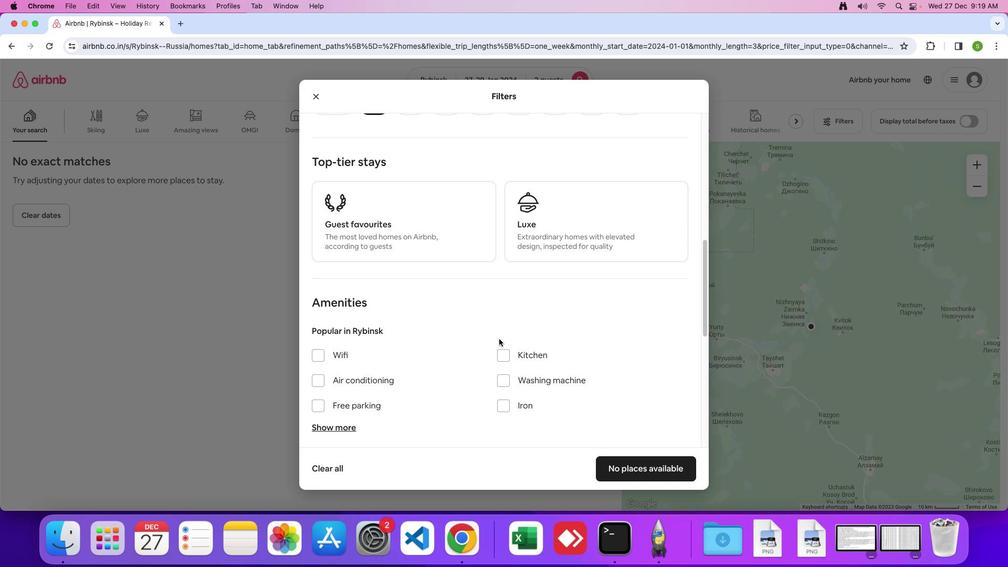 
Action: Mouse scrolled (473, 297) with delta (46, 27)
Screenshot: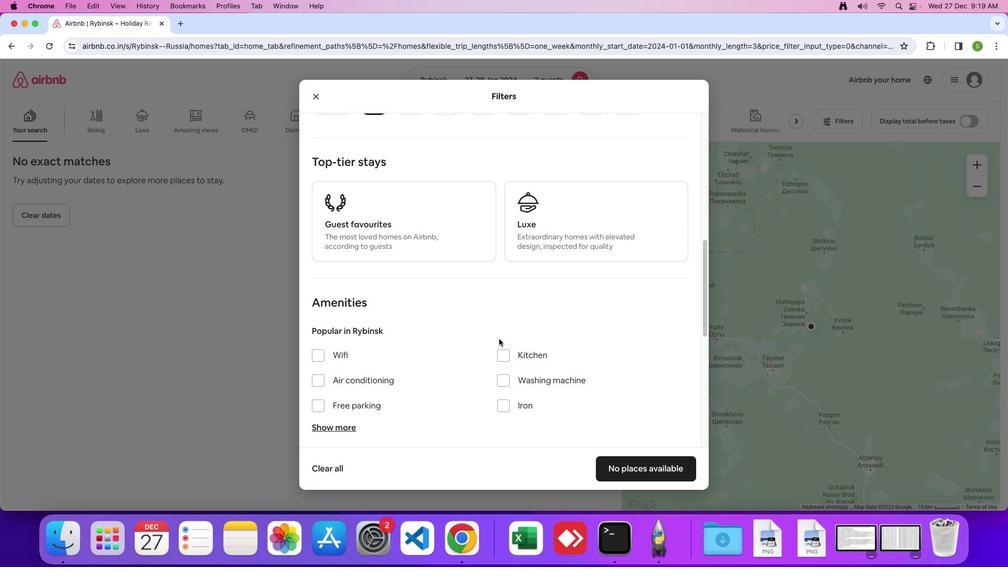 
Action: Mouse scrolled (473, 297) with delta (46, 28)
Screenshot: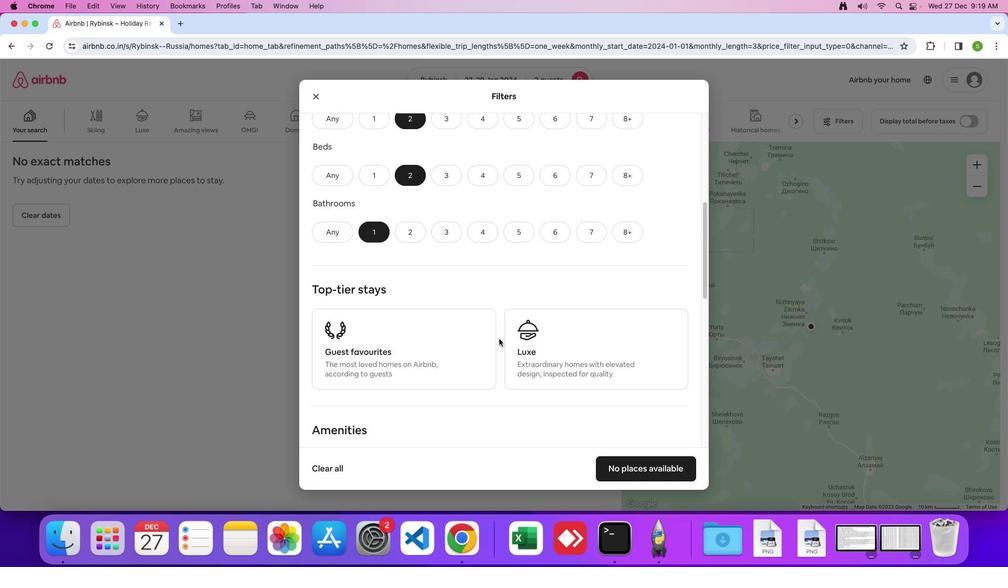 
Action: Mouse scrolled (473, 297) with delta (46, 28)
Screenshot: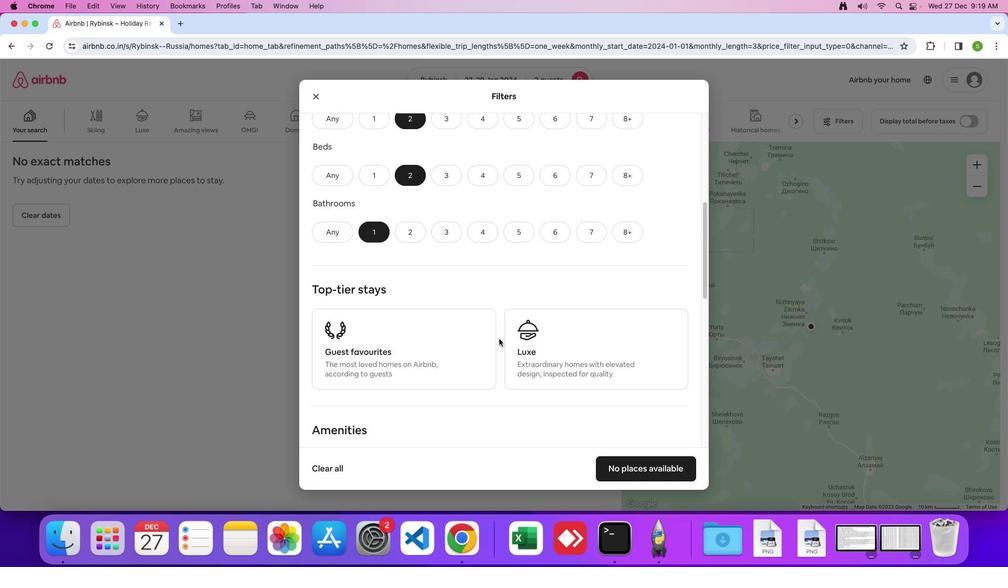 
Action: Mouse scrolled (473, 297) with delta (46, 29)
Screenshot: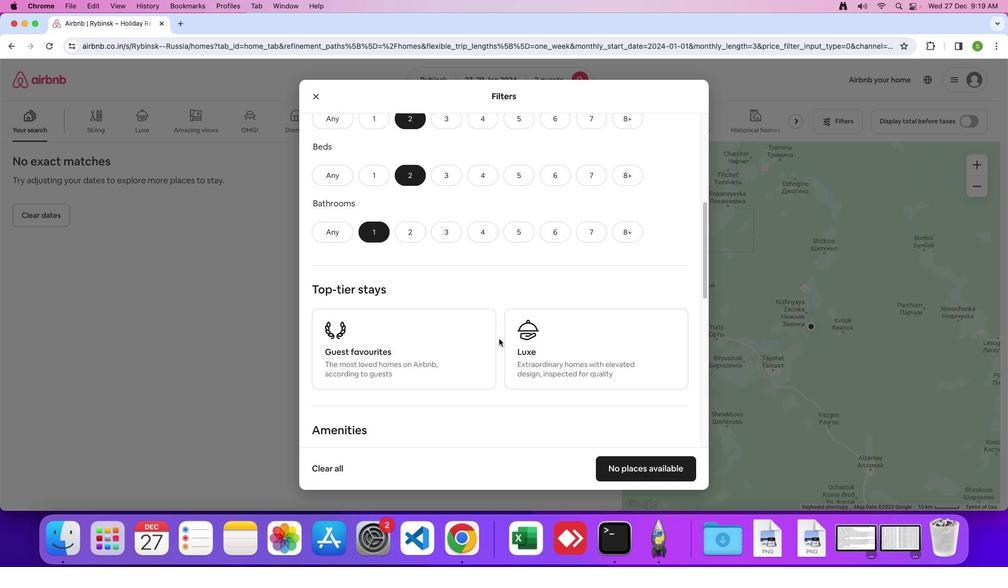 
Action: Mouse scrolled (473, 297) with delta (46, 27)
Screenshot: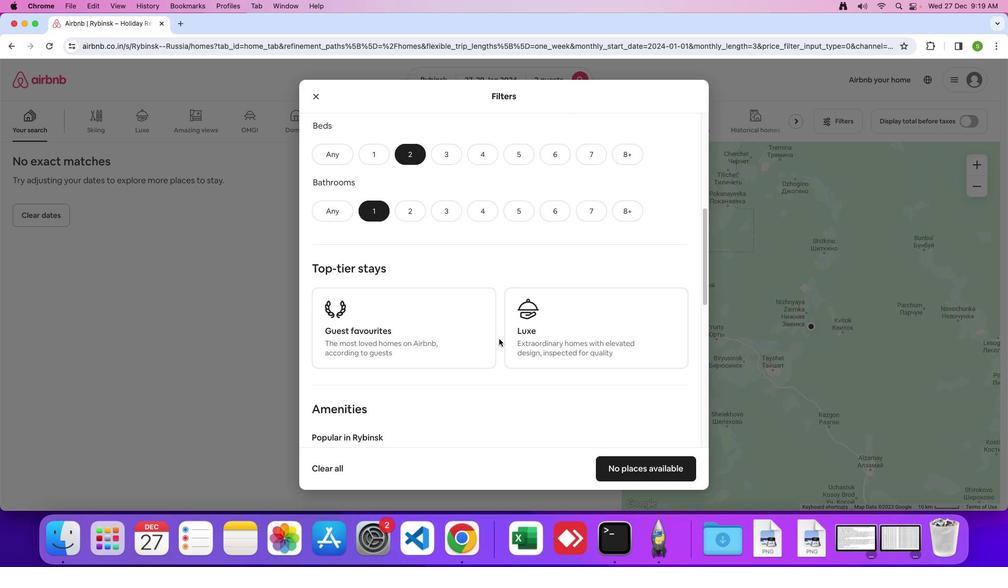 
Action: Mouse scrolled (473, 297) with delta (46, 27)
Screenshot: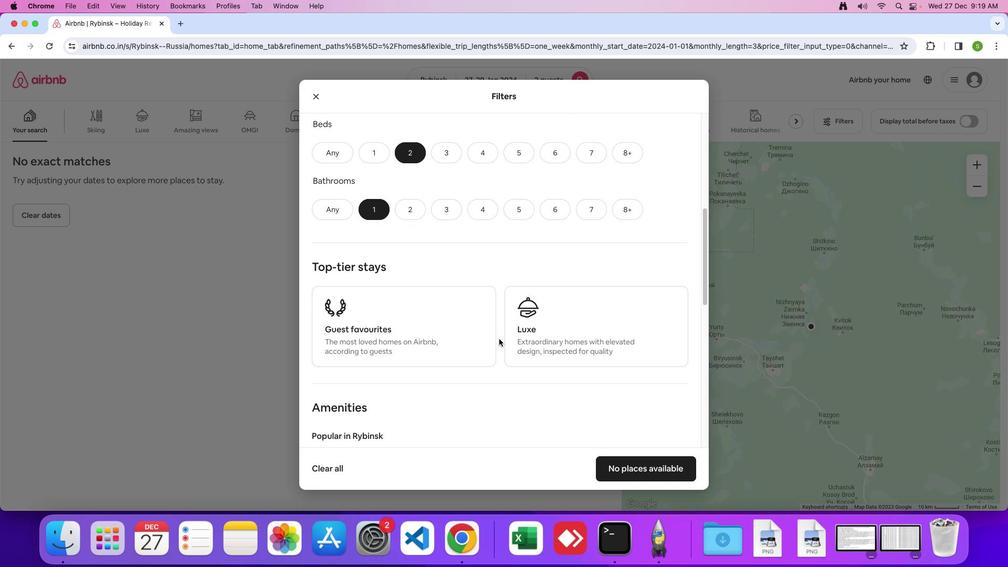 
Action: Mouse scrolled (473, 297) with delta (46, 27)
Screenshot: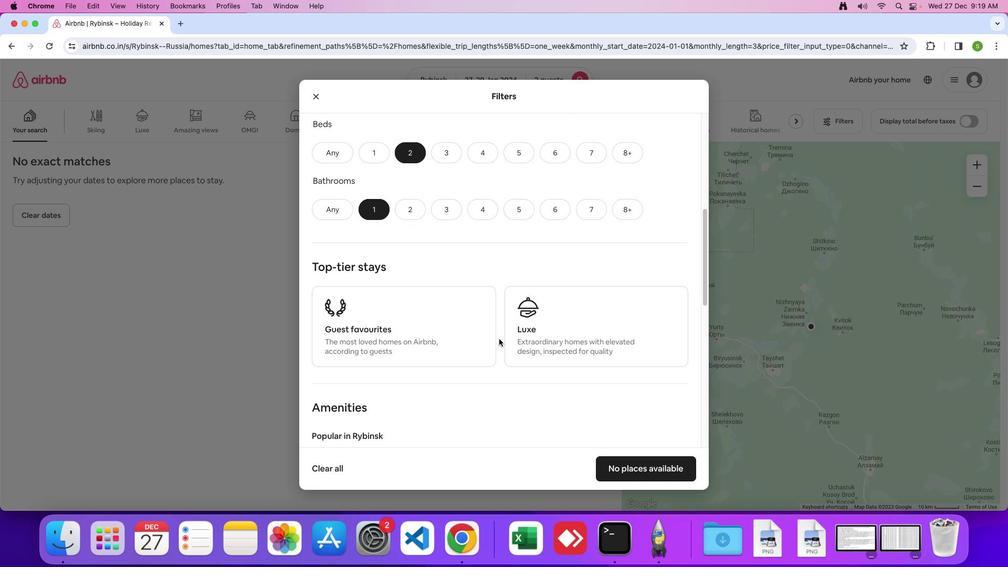 
Action: Mouse scrolled (473, 297) with delta (46, 27)
Screenshot: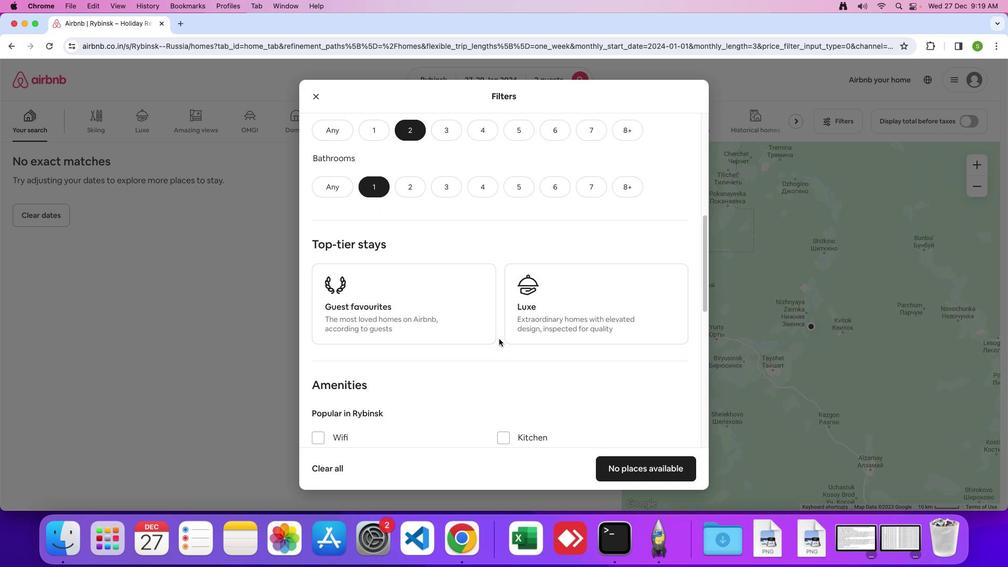 
Action: Mouse scrolled (473, 297) with delta (46, 27)
Screenshot: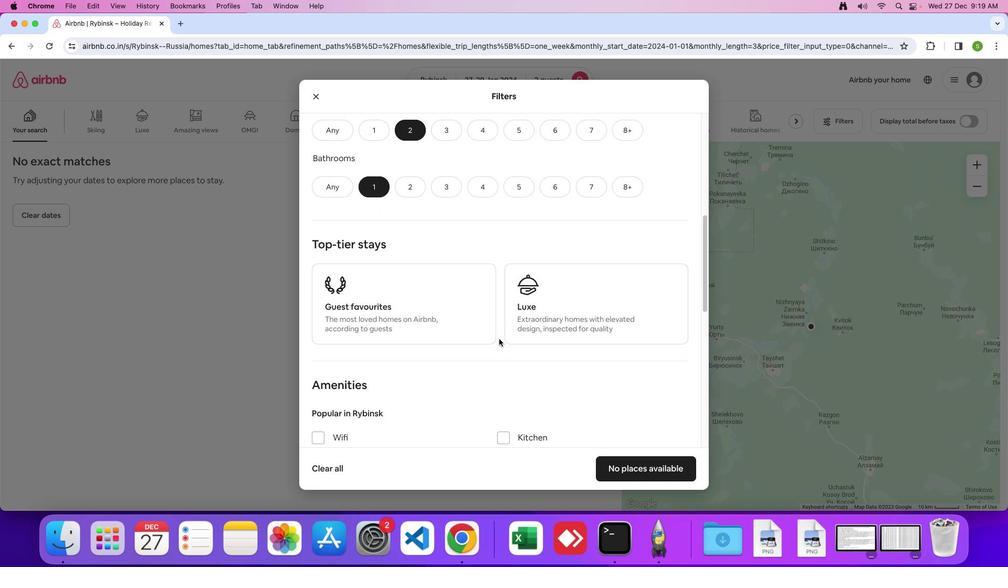 
Action: Mouse scrolled (473, 297) with delta (46, 27)
Screenshot: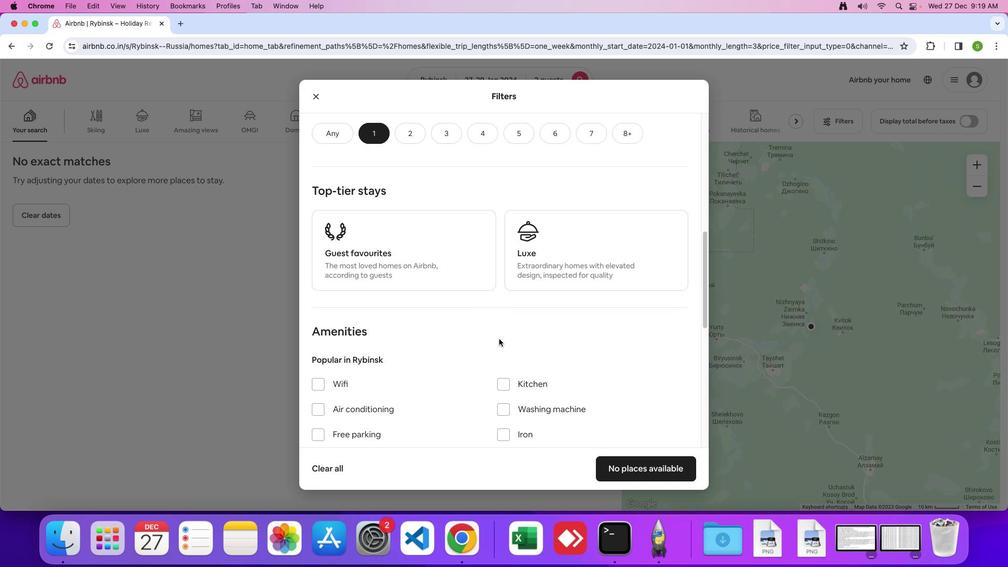 
Action: Mouse scrolled (473, 297) with delta (46, 27)
Screenshot: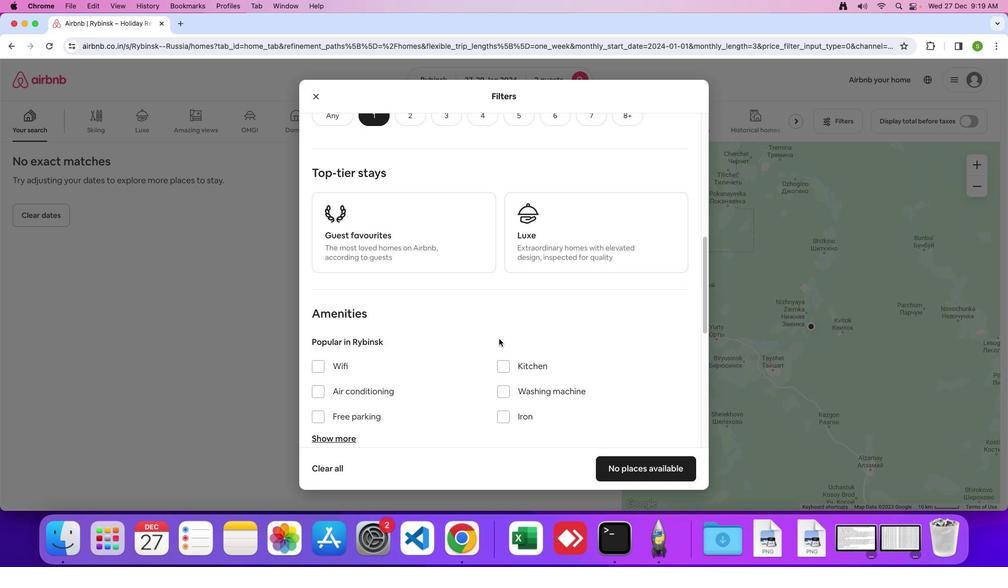 
Action: Mouse scrolled (473, 297) with delta (46, 27)
Screenshot: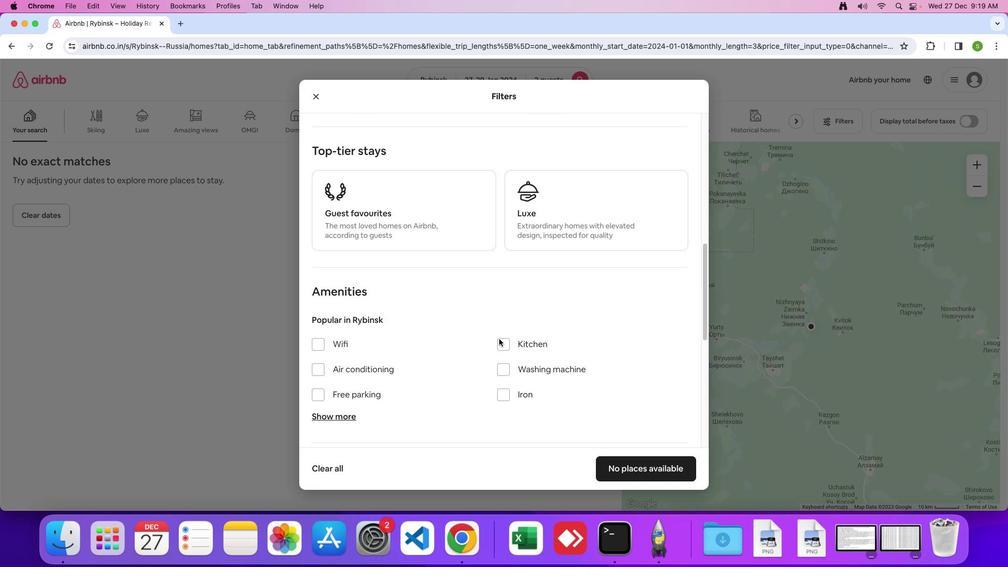 
Action: Mouse scrolled (473, 297) with delta (46, 27)
Screenshot: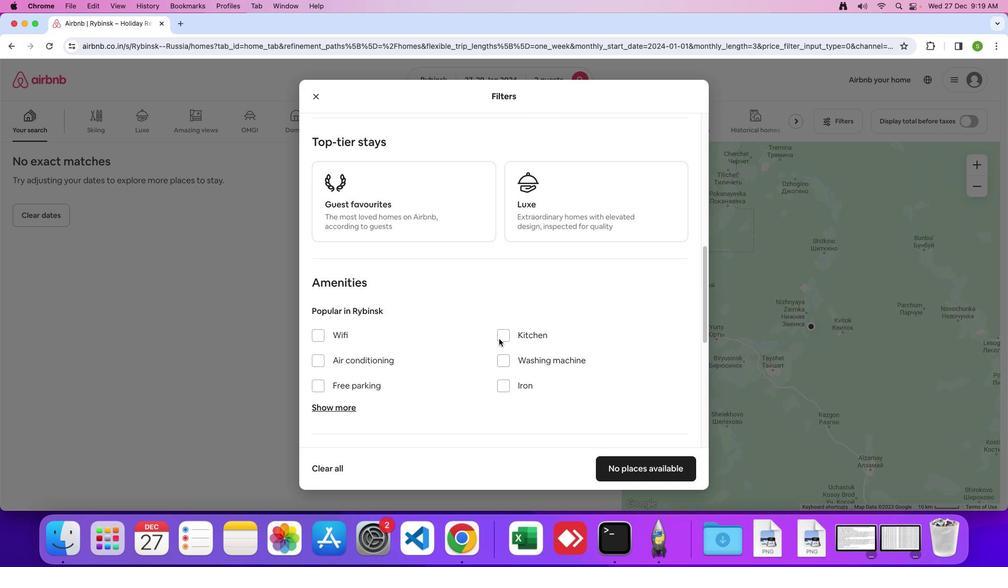 
Action: Mouse scrolled (473, 297) with delta (46, 27)
Screenshot: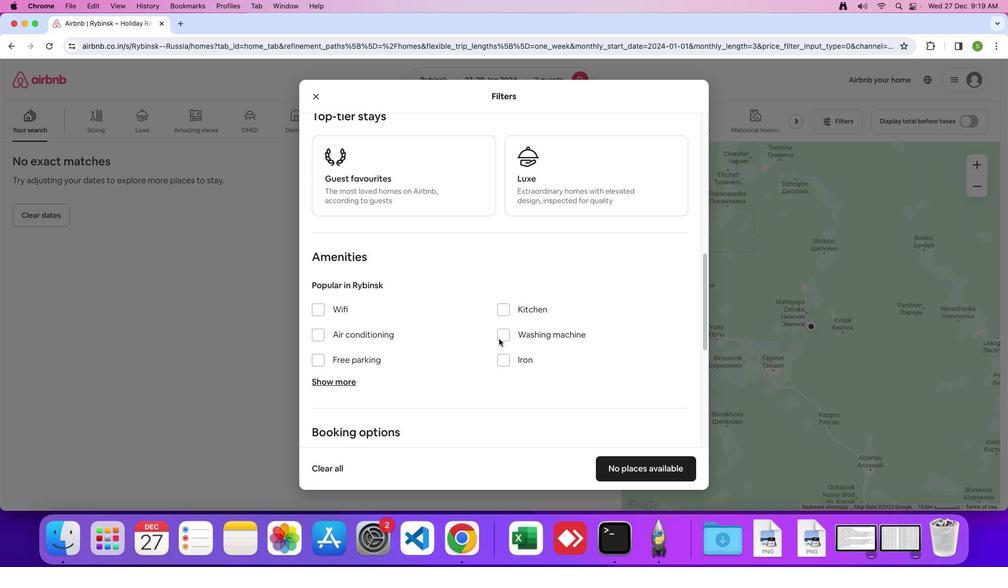 
Action: Mouse scrolled (473, 297) with delta (46, 27)
Screenshot: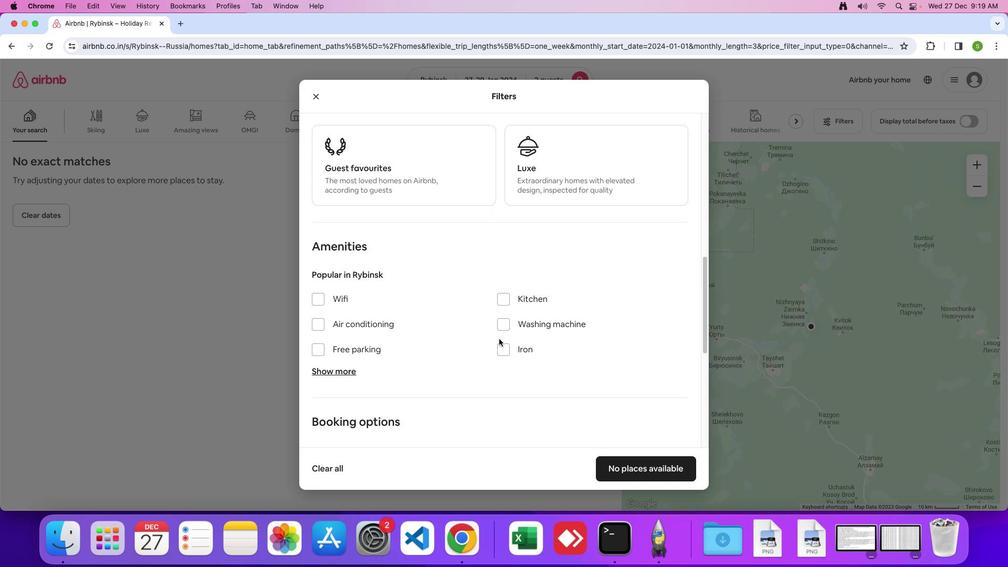
Action: Mouse scrolled (473, 297) with delta (46, 27)
Screenshot: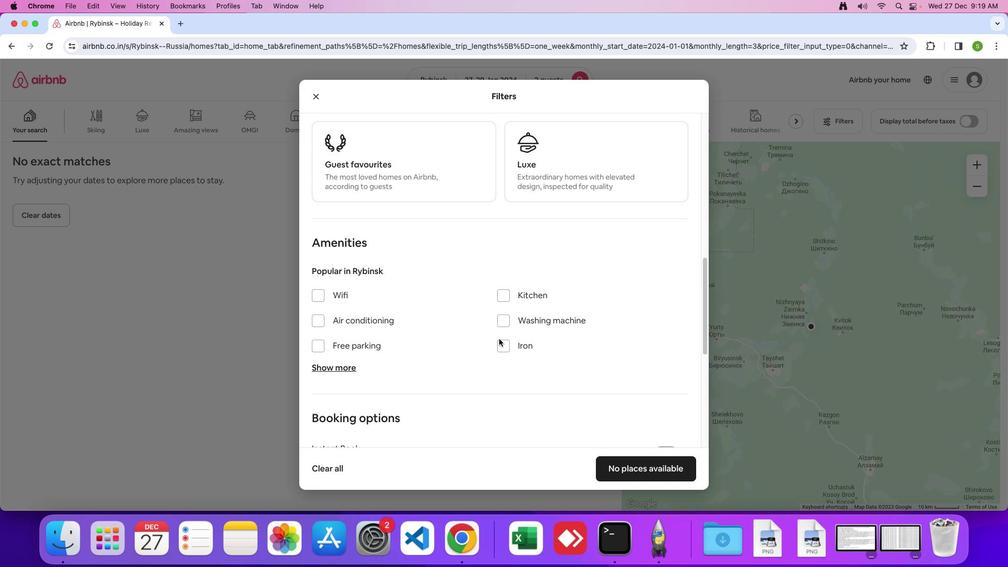 
Action: Mouse scrolled (473, 297) with delta (46, 27)
Screenshot: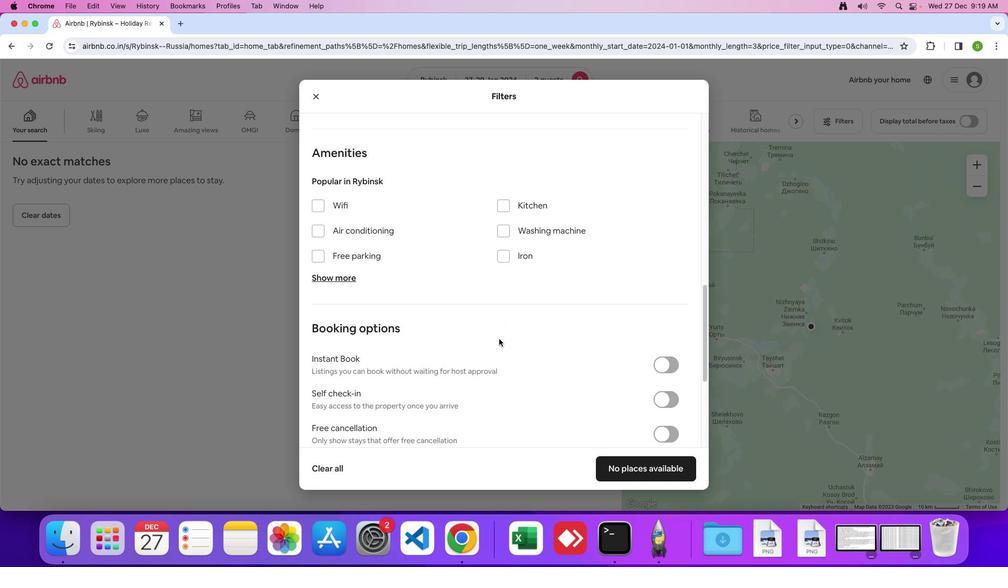 
Action: Mouse scrolled (473, 297) with delta (46, 27)
Screenshot: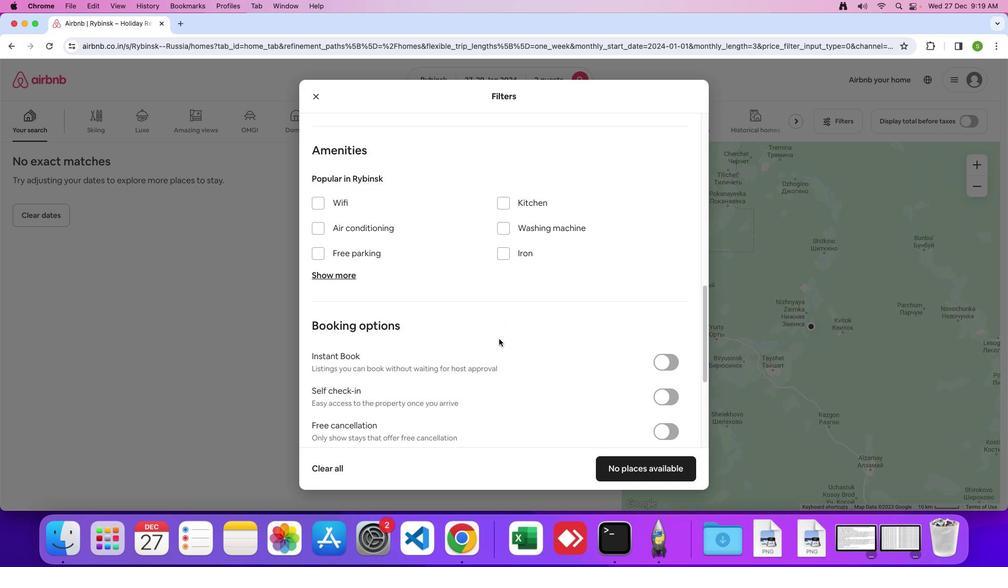 
Action: Mouse scrolled (473, 297) with delta (46, 26)
Screenshot: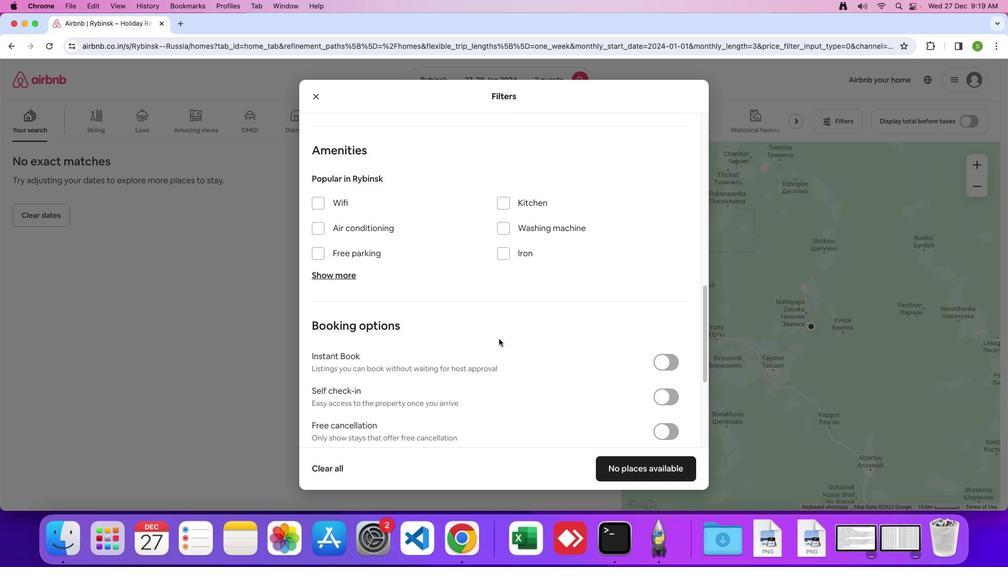 
Action: Mouse scrolled (473, 297) with delta (46, 27)
Screenshot: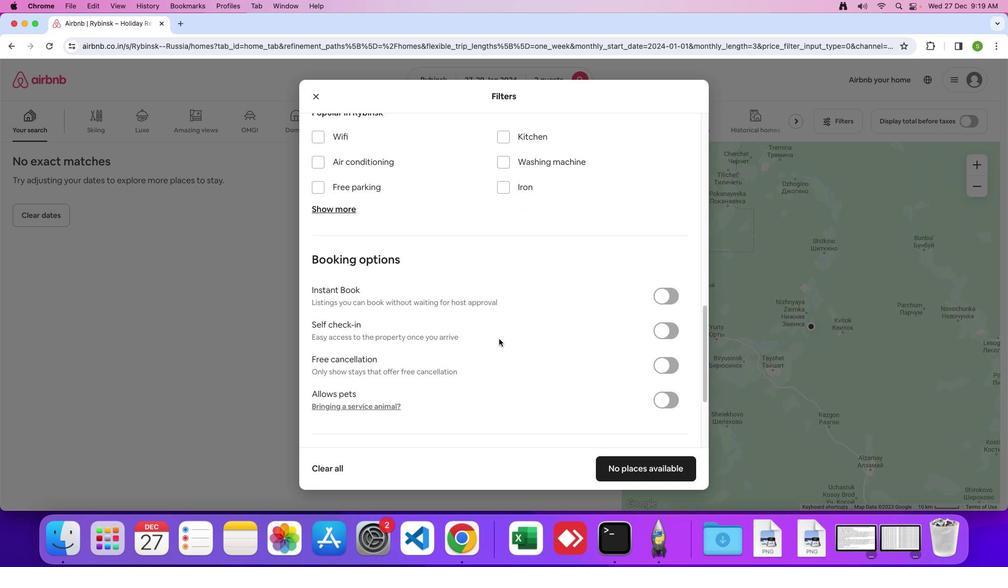 
Action: Mouse scrolled (473, 297) with delta (46, 27)
Screenshot: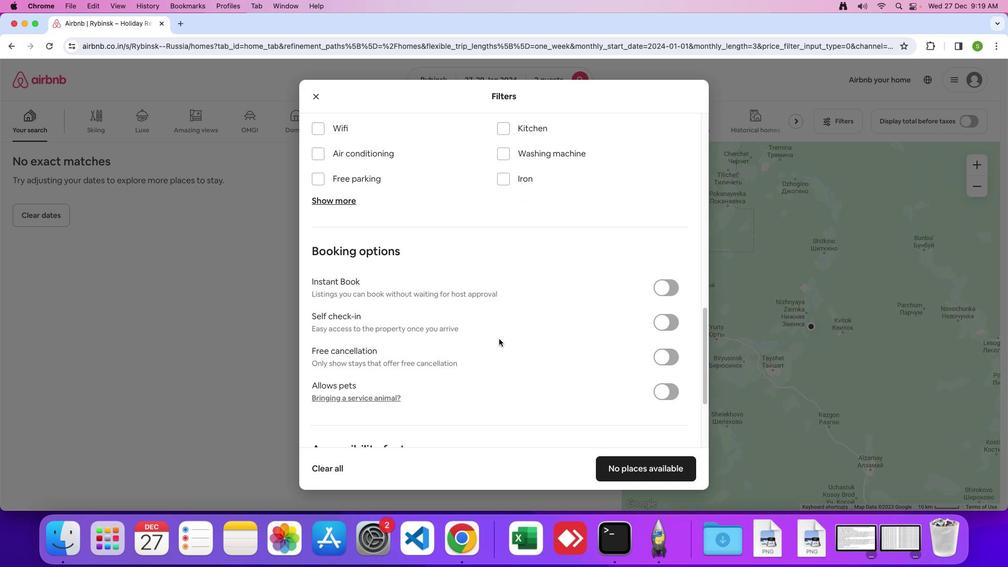 
Action: Mouse scrolled (473, 297) with delta (46, 27)
Screenshot: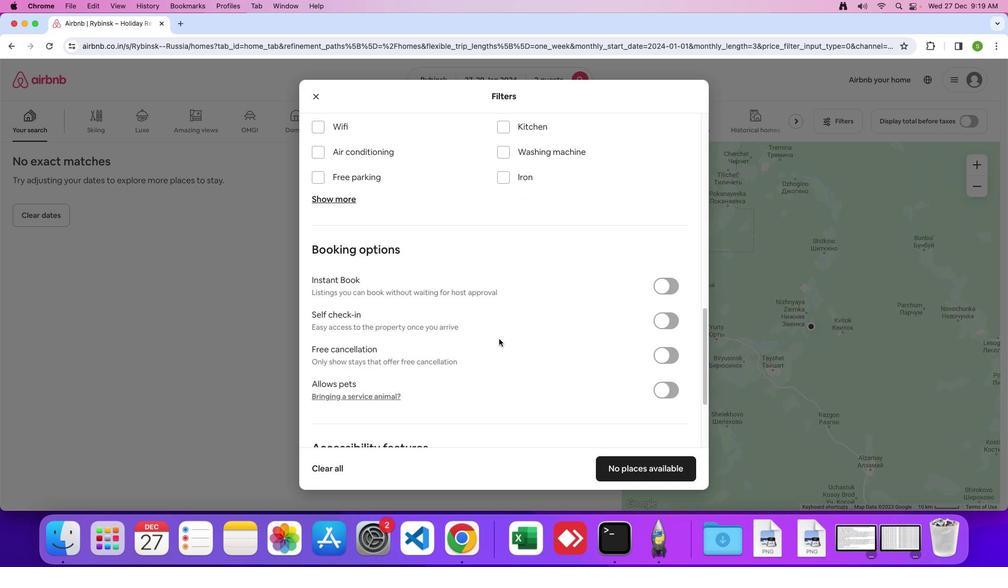 
Action: Mouse scrolled (473, 297) with delta (46, 27)
Screenshot: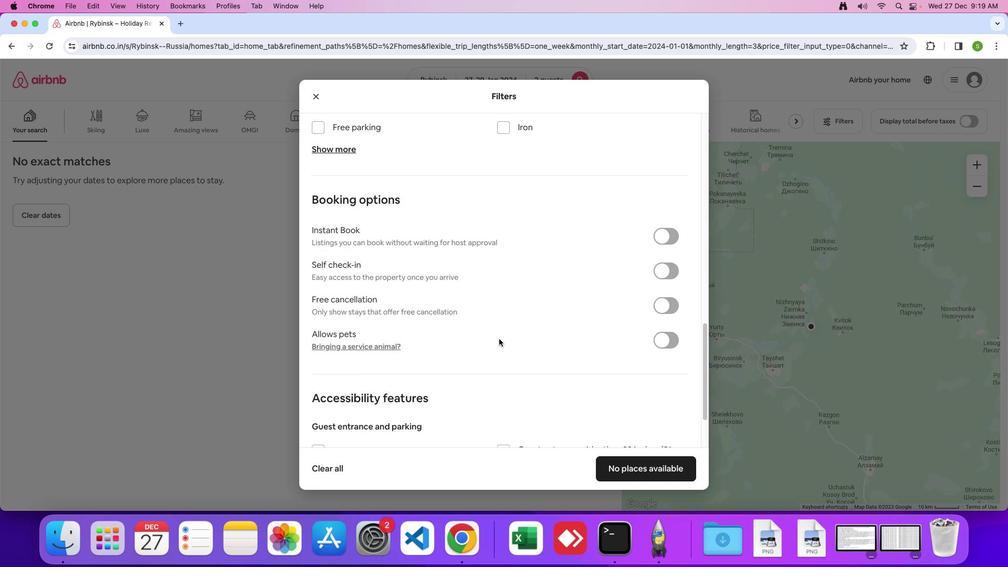
Action: Mouse scrolled (473, 297) with delta (46, 27)
Screenshot: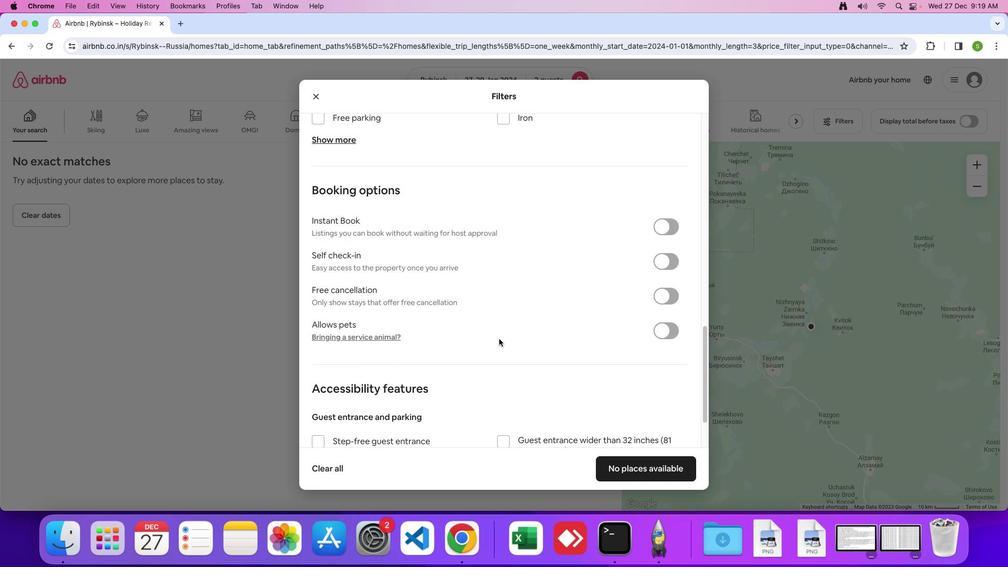 
Action: Mouse scrolled (473, 297) with delta (46, 27)
Screenshot: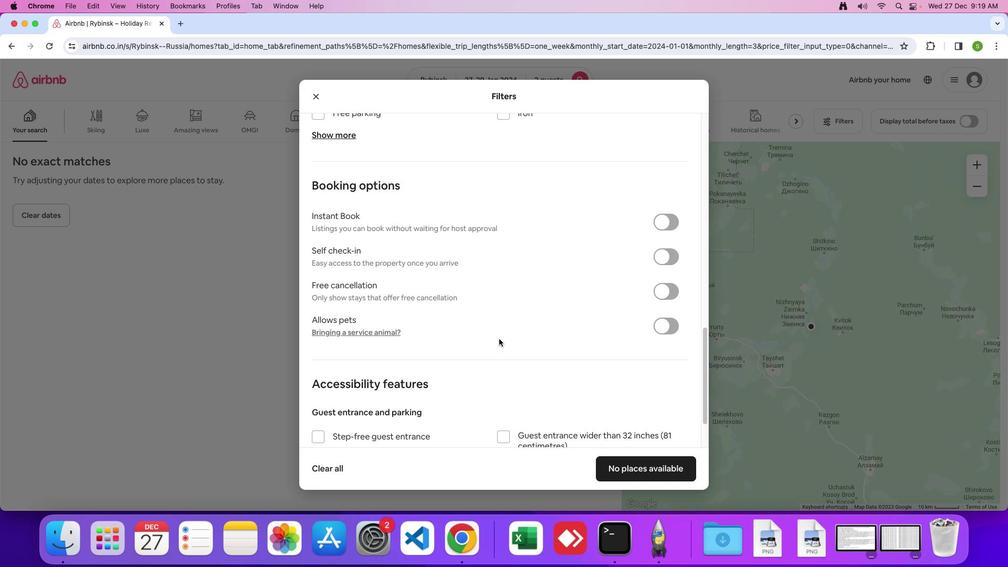 
Action: Mouse scrolled (473, 297) with delta (46, 27)
Screenshot: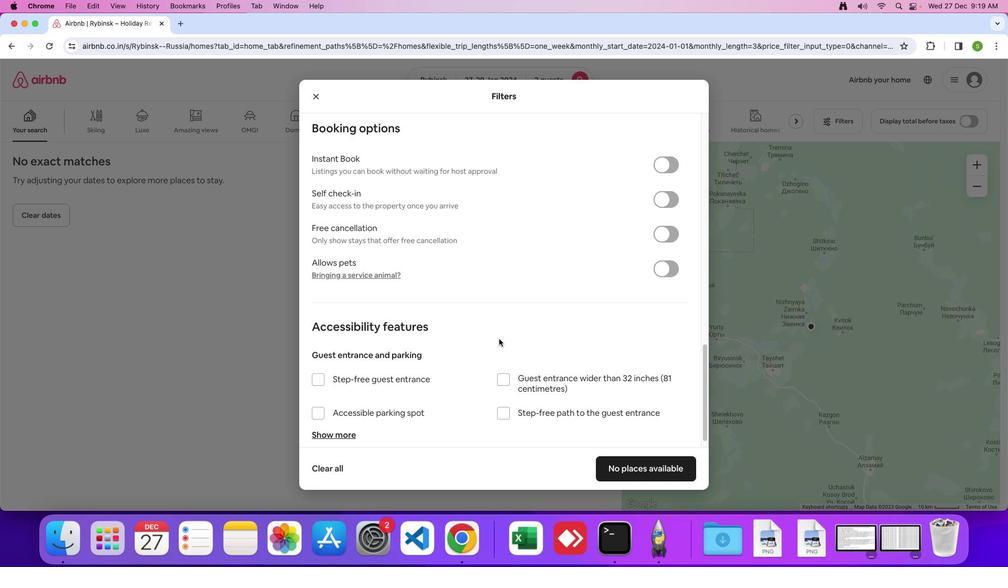 
Action: Mouse scrolled (473, 297) with delta (46, 27)
Screenshot: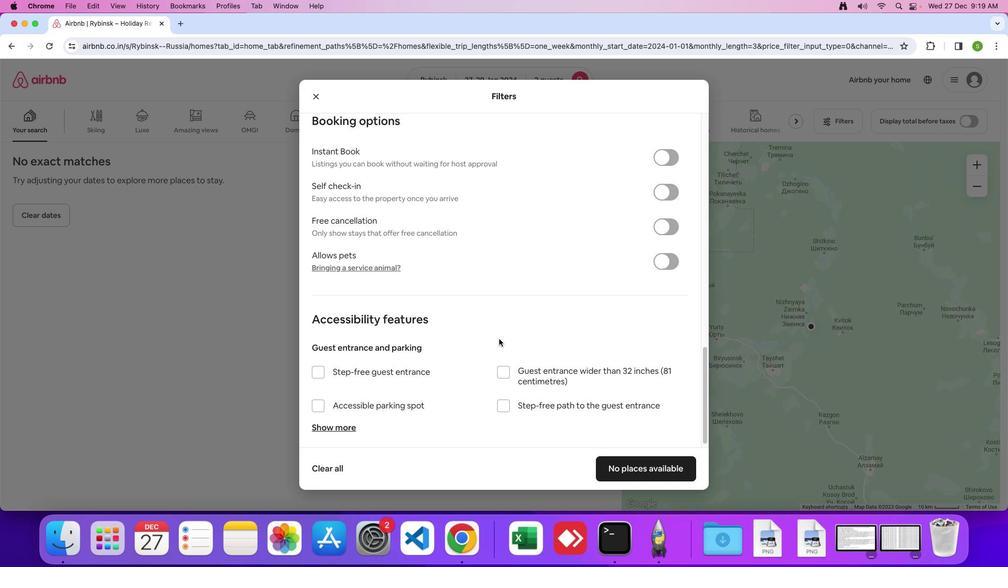 
Action: Mouse scrolled (473, 297) with delta (46, 27)
Screenshot: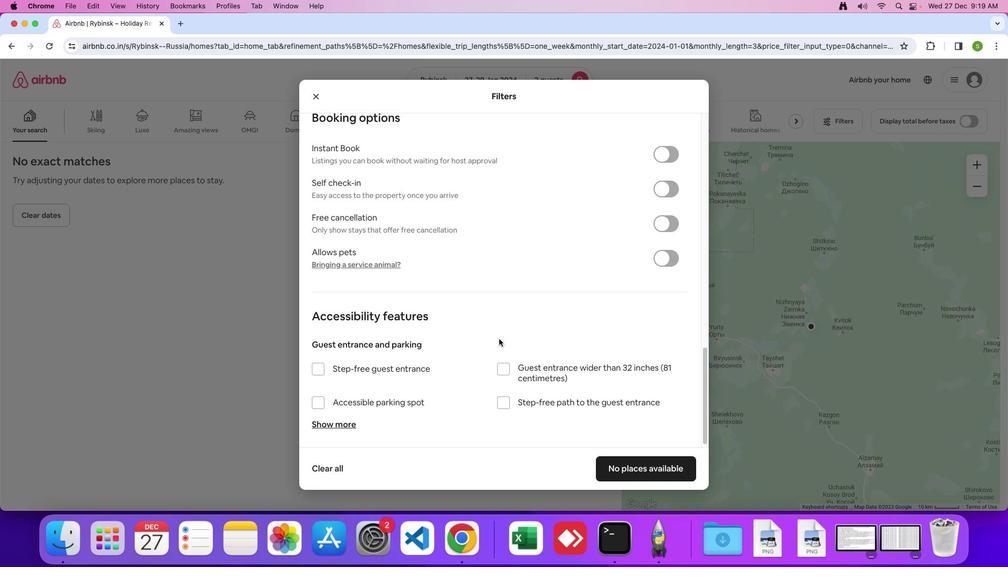 
Action: Mouse scrolled (473, 297) with delta (46, 27)
Screenshot: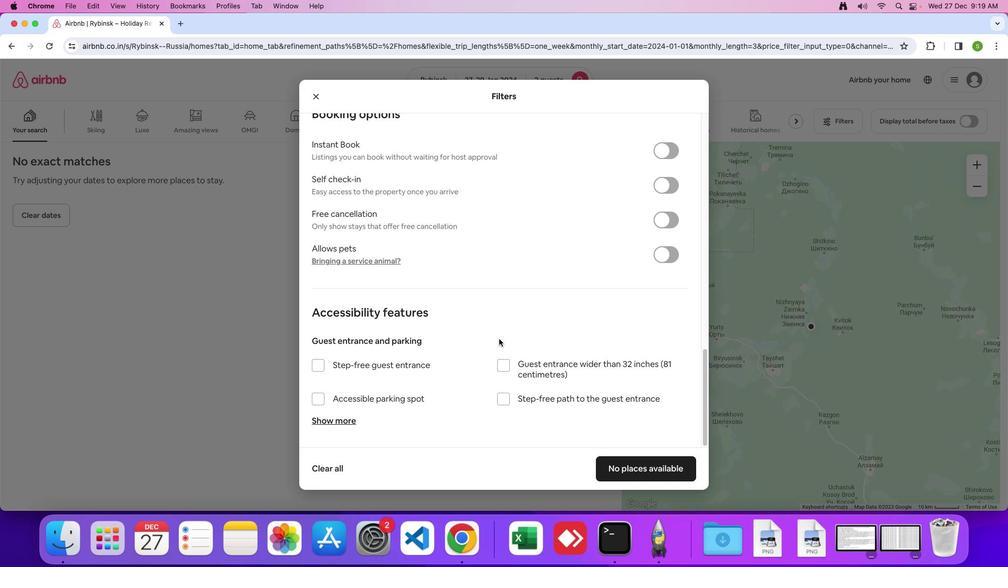 
Action: Mouse scrolled (473, 297) with delta (46, 27)
Screenshot: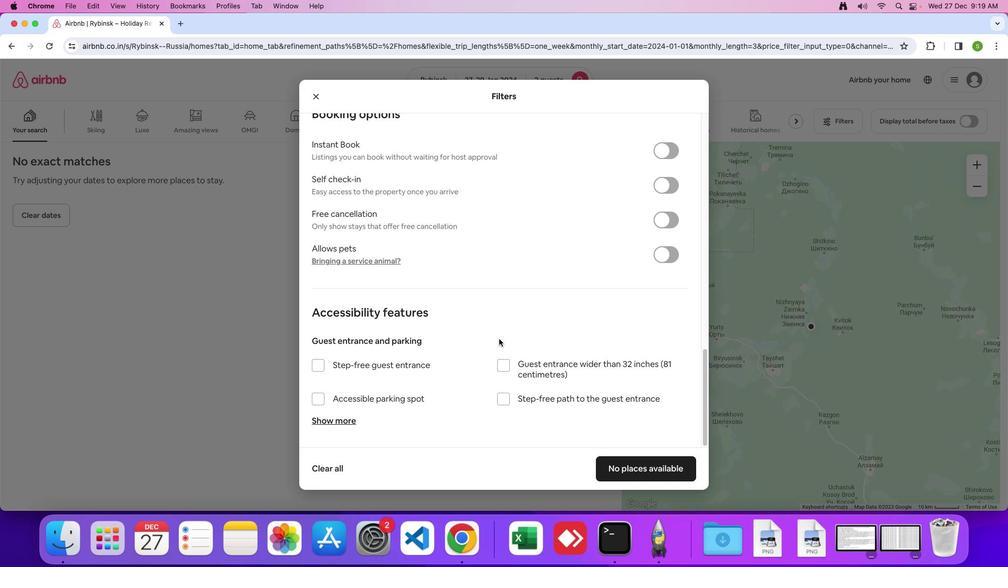 
Action: Mouse scrolled (473, 297) with delta (46, 26)
Screenshot: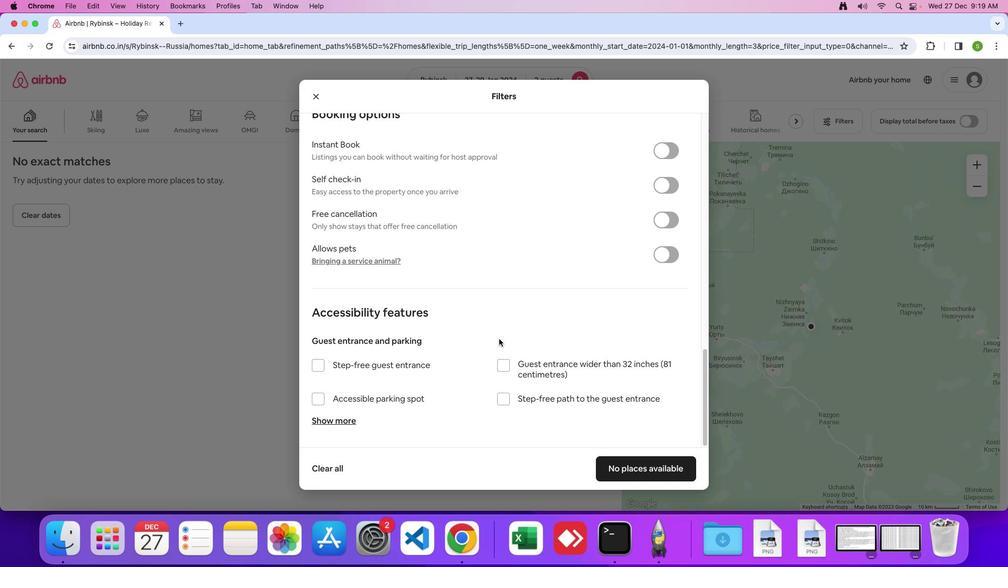 
Action: Mouse scrolled (473, 297) with delta (46, 27)
Screenshot: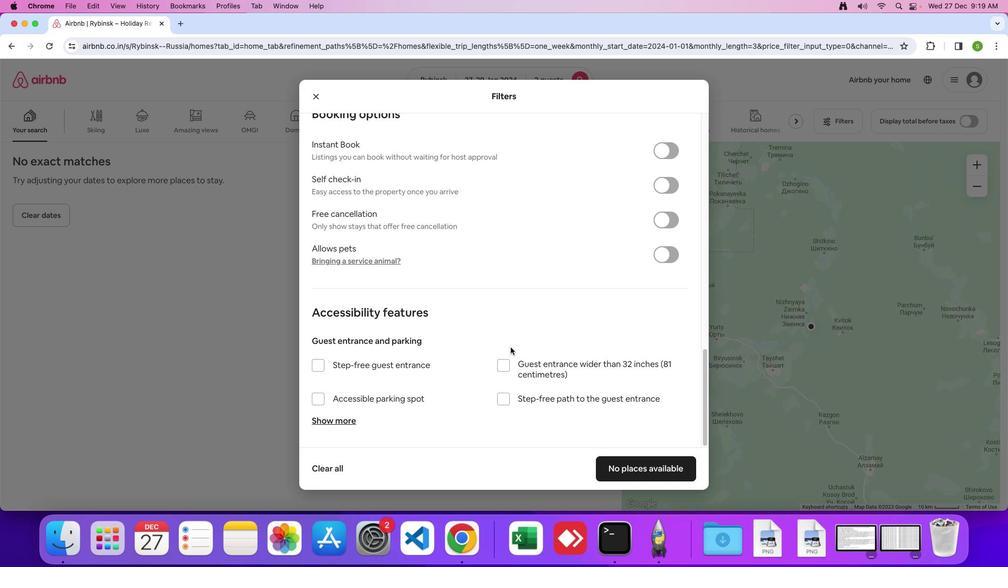
Action: Mouse moved to (597, 392)
Screenshot: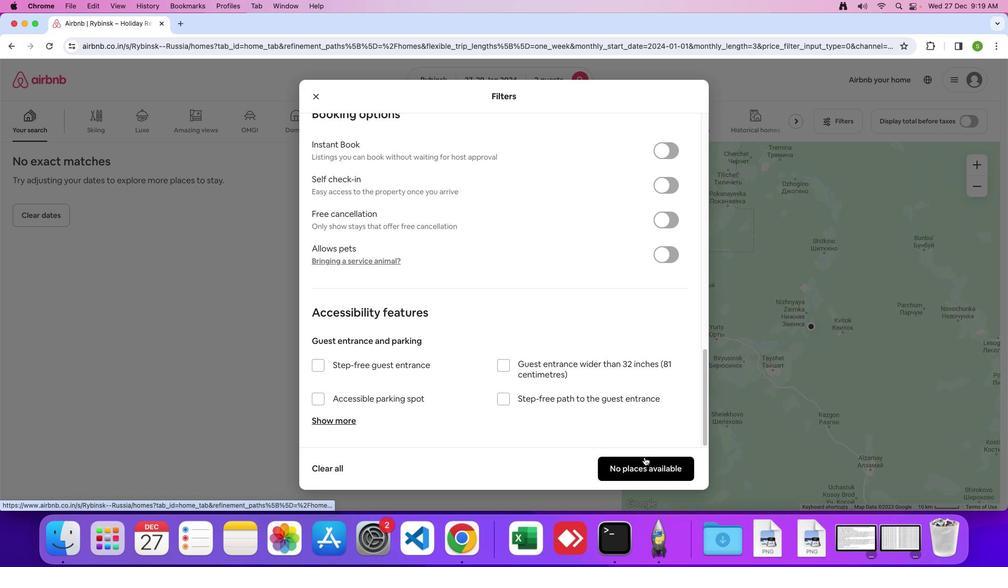 
Action: Mouse pressed left at (597, 392)
Screenshot: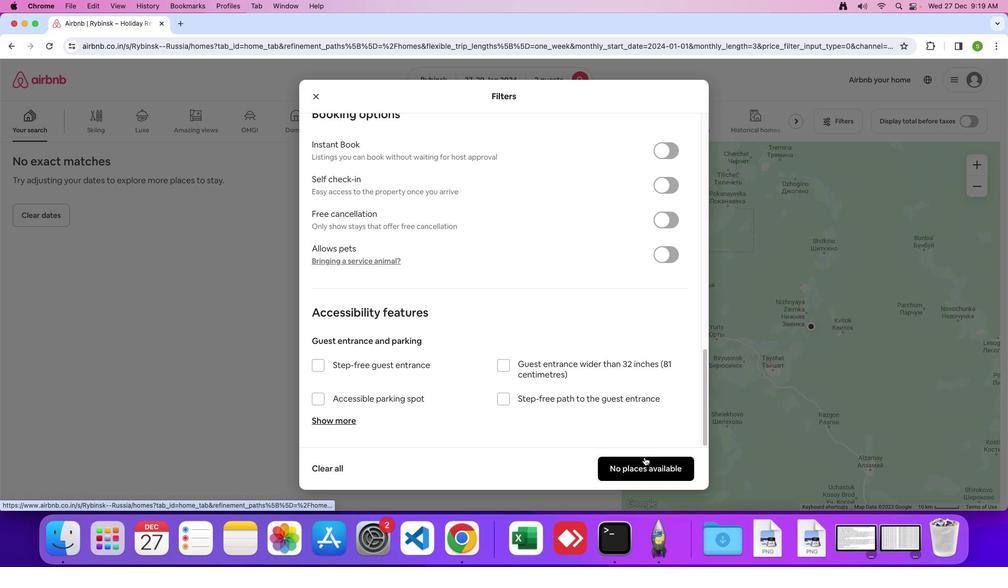 
Action: Mouse moved to (372, 236)
Screenshot: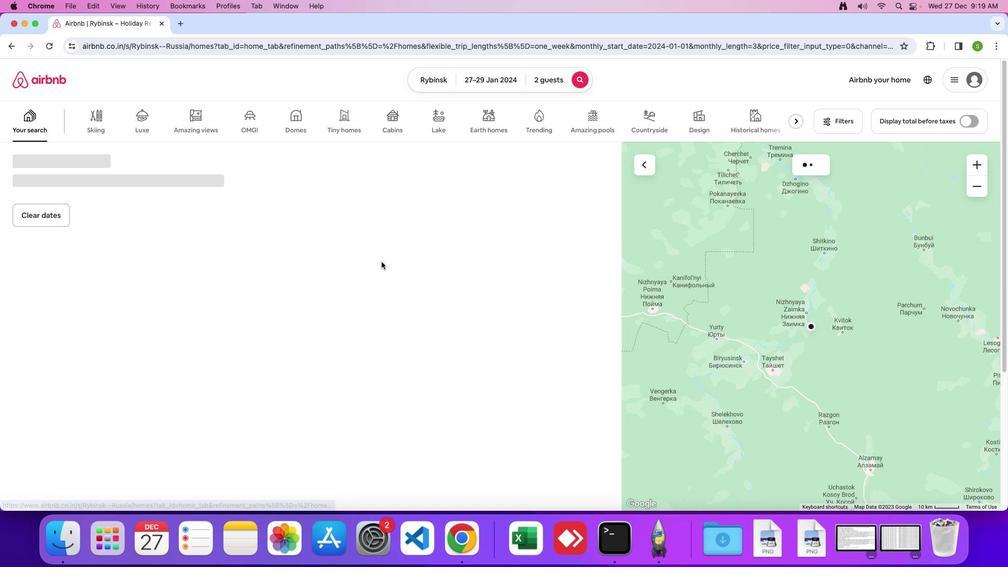 
